 Task: Look for space in Pāthardih, India from 6th September, 2023 to 10th September, 2023 for 1 adult in price range Rs.9000 to Rs.17000. Place can be private room with 1  bedroom having 1 bed and 1 bathroom. Property type can be house, flat, guest house, hotel. Booking option can be shelf check-in. Required host language is English.
Action: Mouse moved to (394, 62)
Screenshot: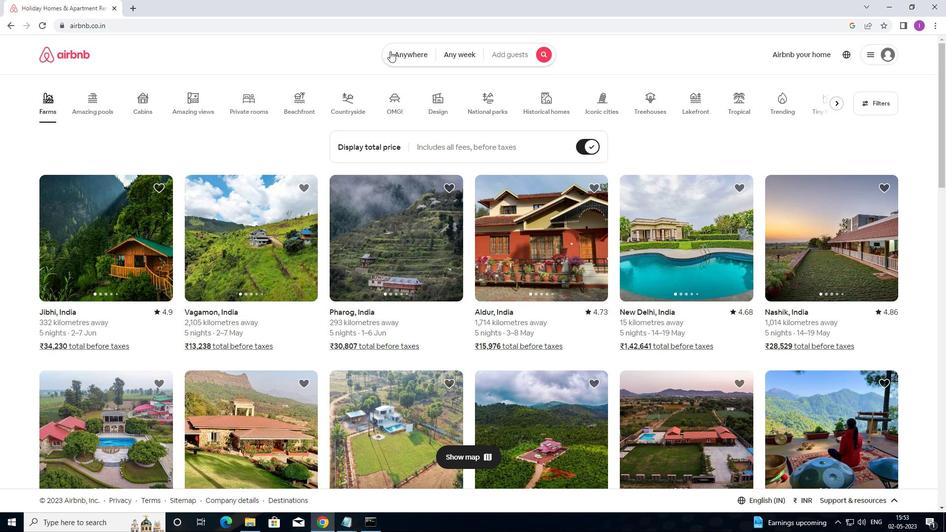 
Action: Mouse pressed left at (394, 62)
Screenshot: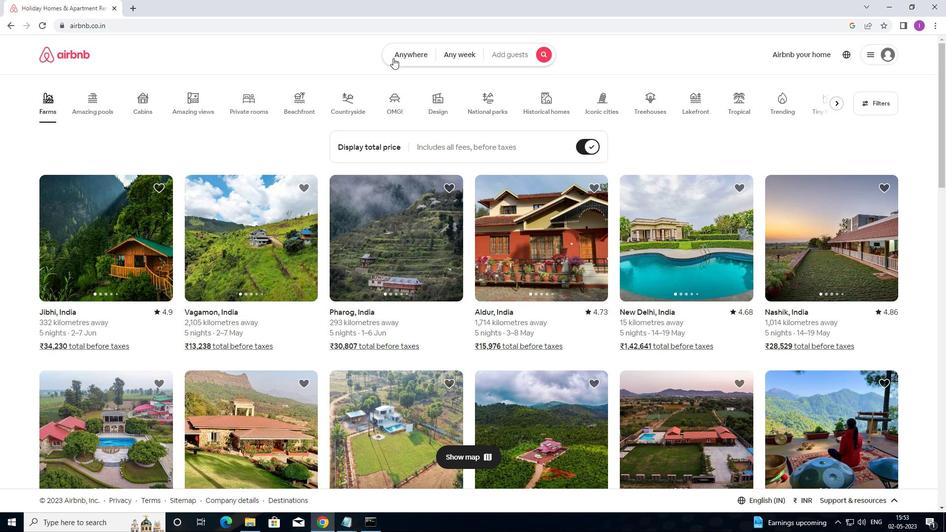 
Action: Mouse moved to (313, 89)
Screenshot: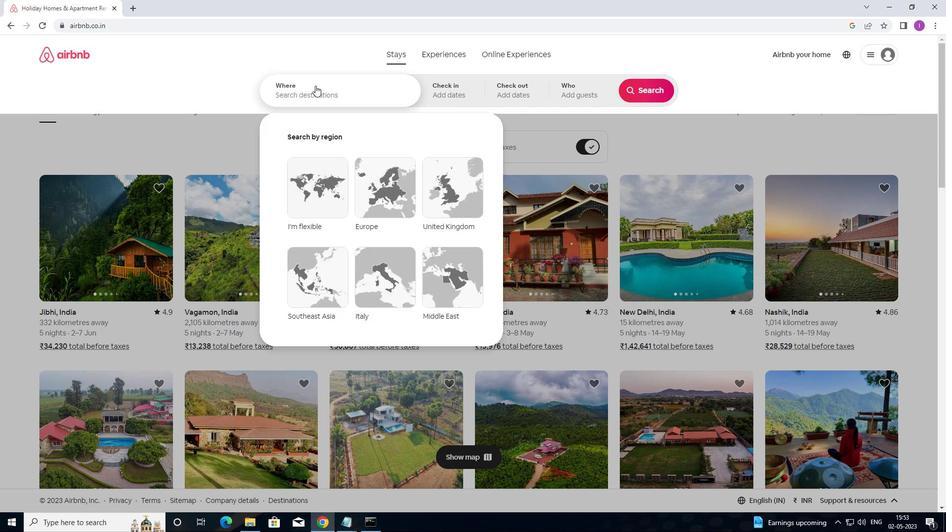 
Action: Mouse pressed left at (313, 89)
Screenshot: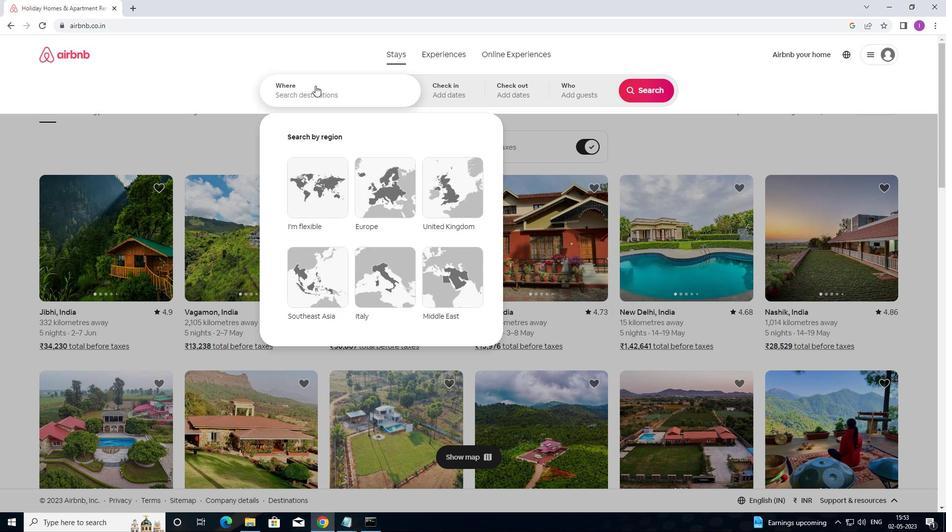 
Action: Mouse moved to (398, 52)
Screenshot: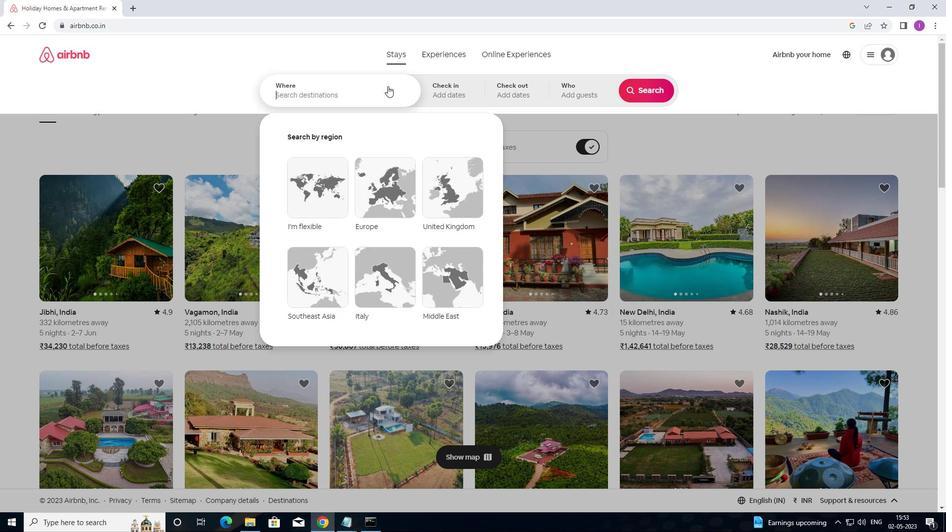 
Action: Key pressed <Key.shift>PATHARDIH,<Key.shift>INDIA
Screenshot: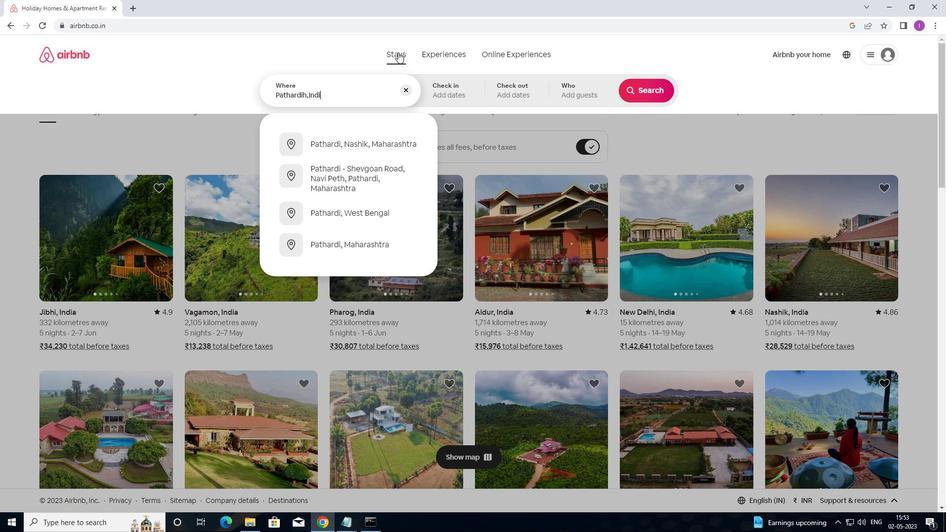 
Action: Mouse moved to (473, 97)
Screenshot: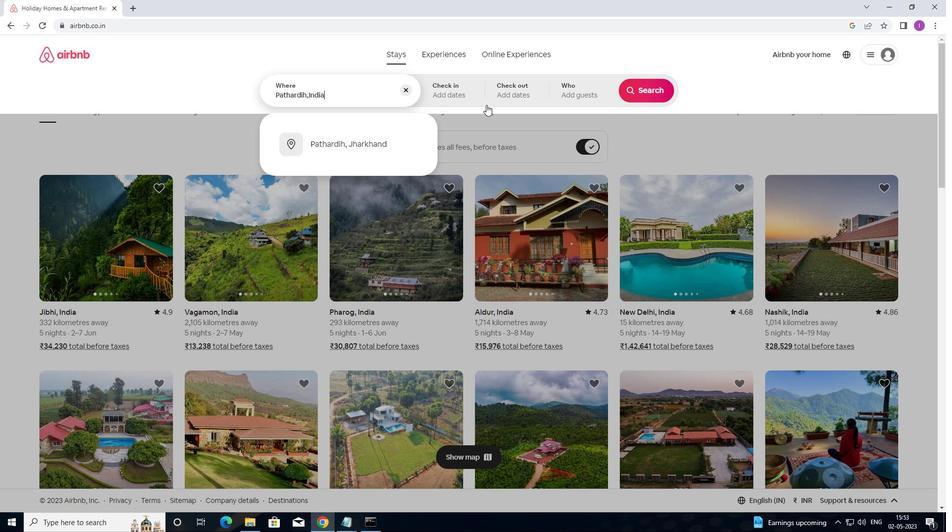 
Action: Mouse pressed left at (473, 97)
Screenshot: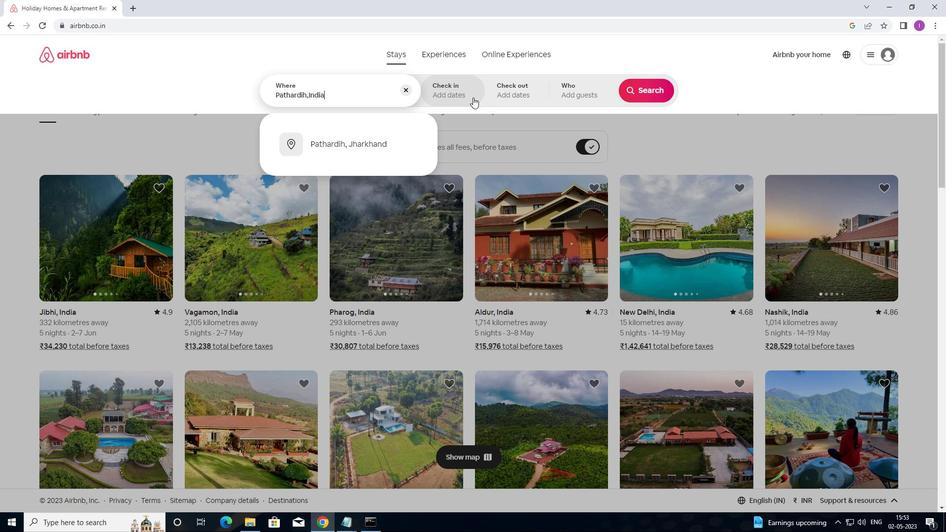 
Action: Mouse moved to (646, 174)
Screenshot: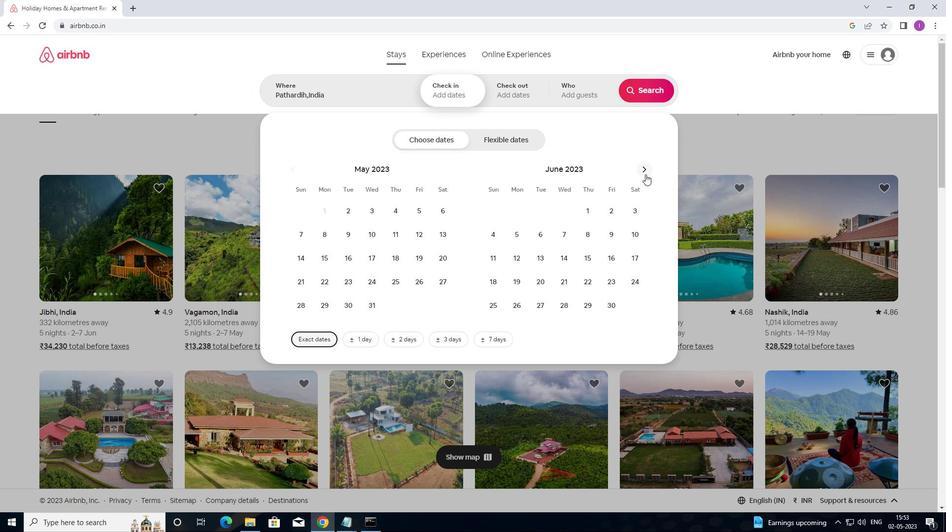 
Action: Mouse pressed left at (646, 174)
Screenshot: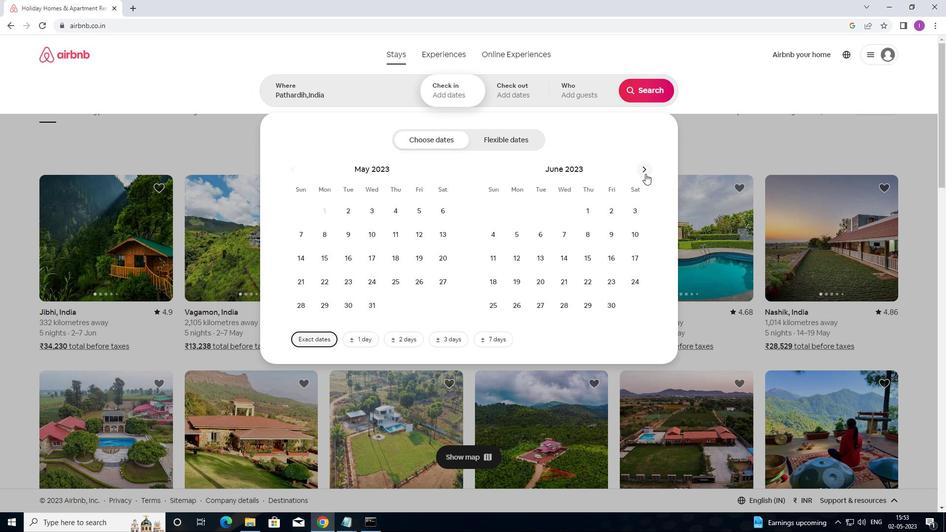 
Action: Mouse pressed left at (646, 174)
Screenshot: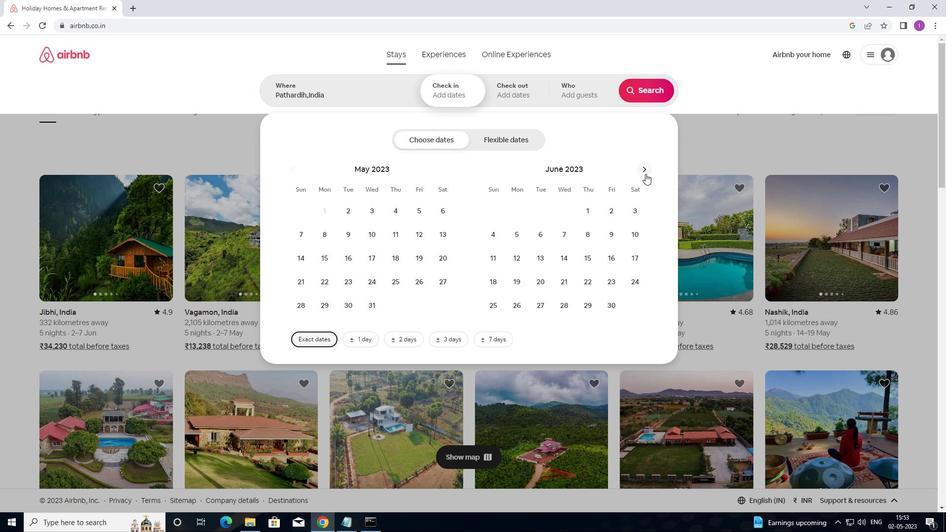 
Action: Mouse moved to (646, 173)
Screenshot: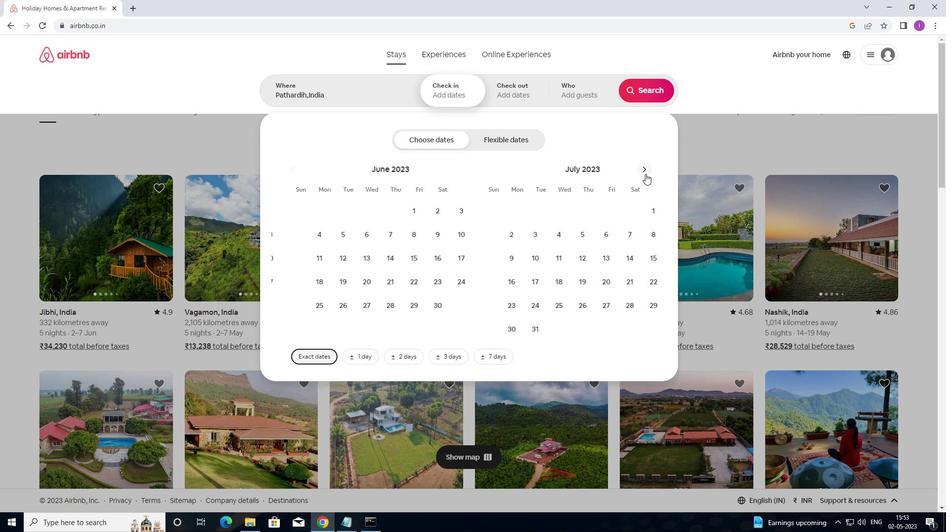 
Action: Mouse pressed left at (646, 173)
Screenshot: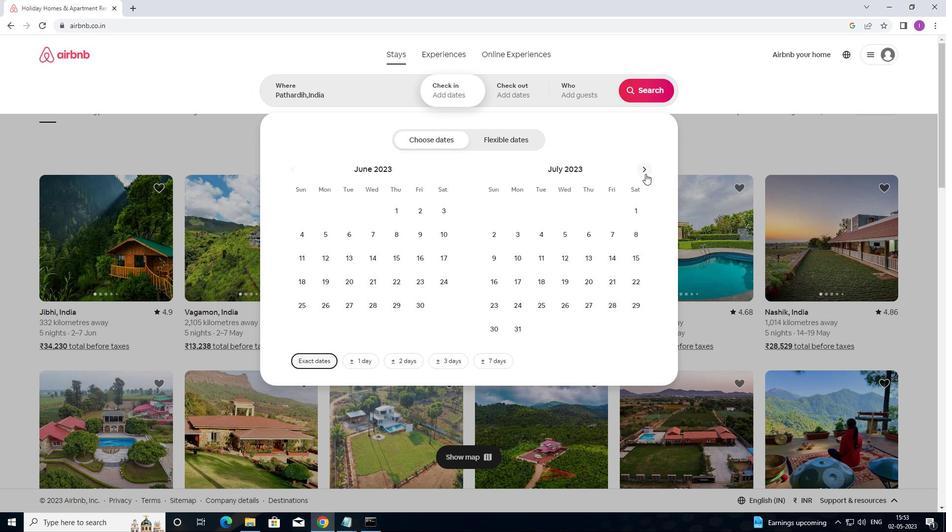 
Action: Mouse moved to (564, 235)
Screenshot: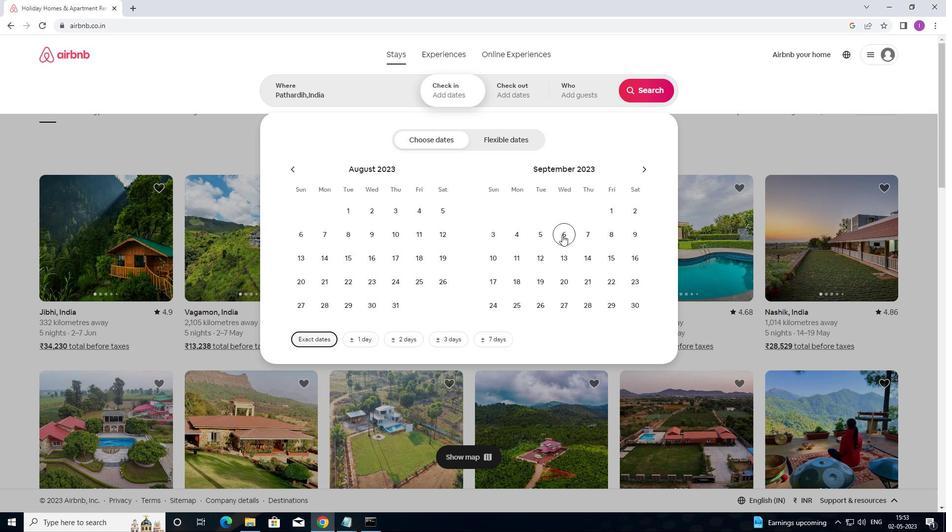 
Action: Mouse pressed left at (564, 235)
Screenshot: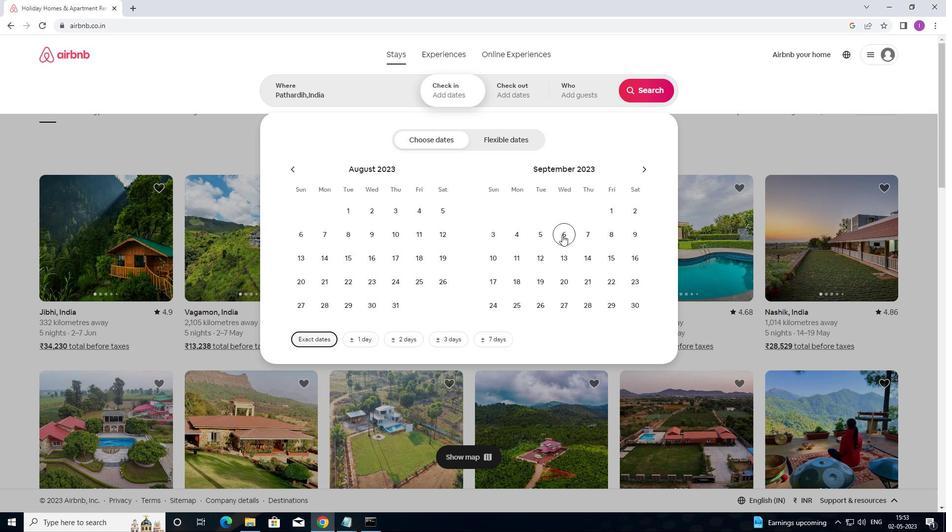 
Action: Mouse moved to (495, 254)
Screenshot: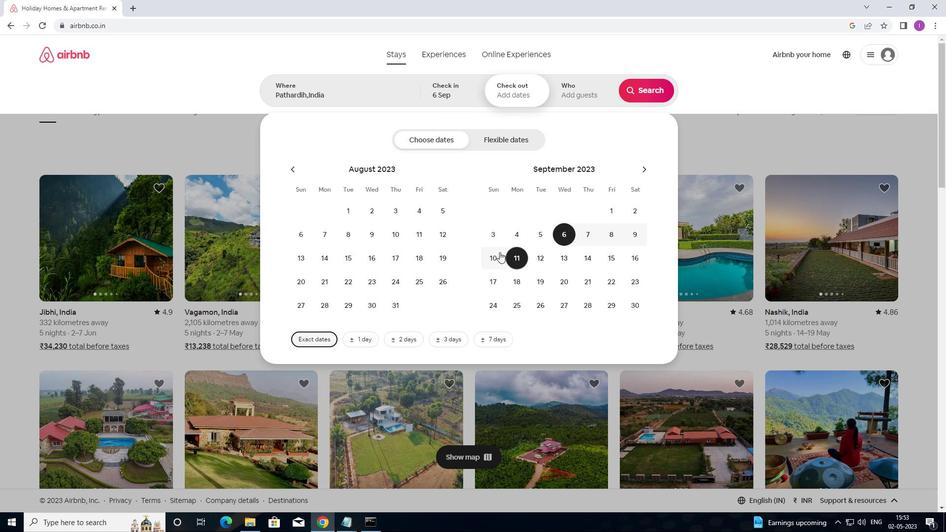 
Action: Mouse pressed left at (495, 254)
Screenshot: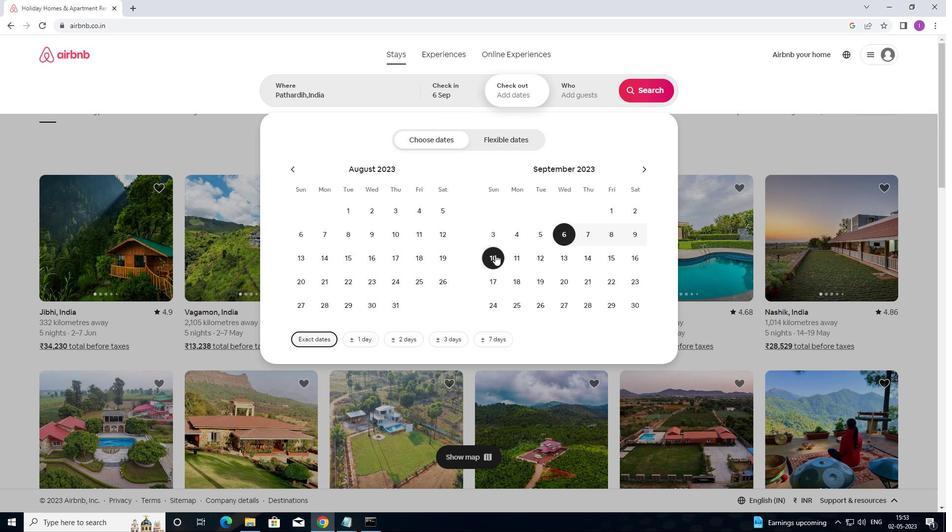 
Action: Mouse moved to (645, 160)
Screenshot: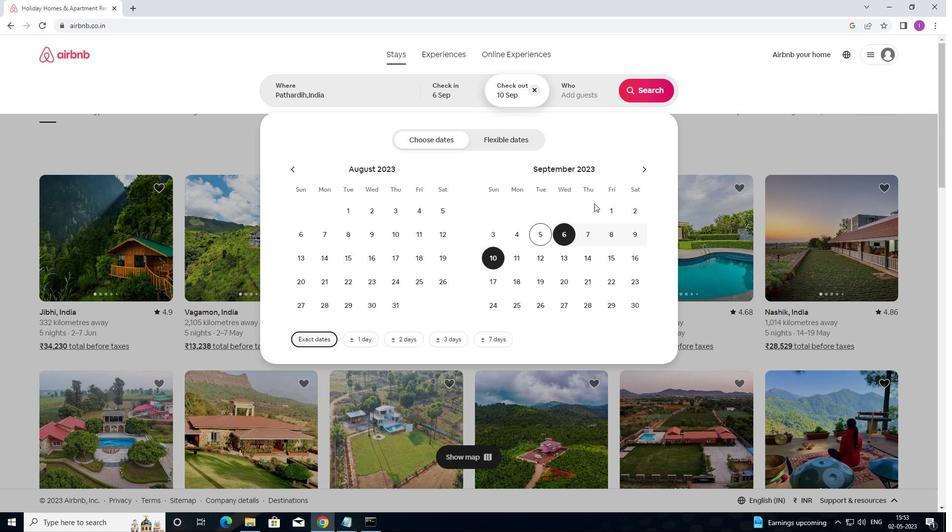 
Action: Mouse scrolled (645, 159) with delta (0, 0)
Screenshot: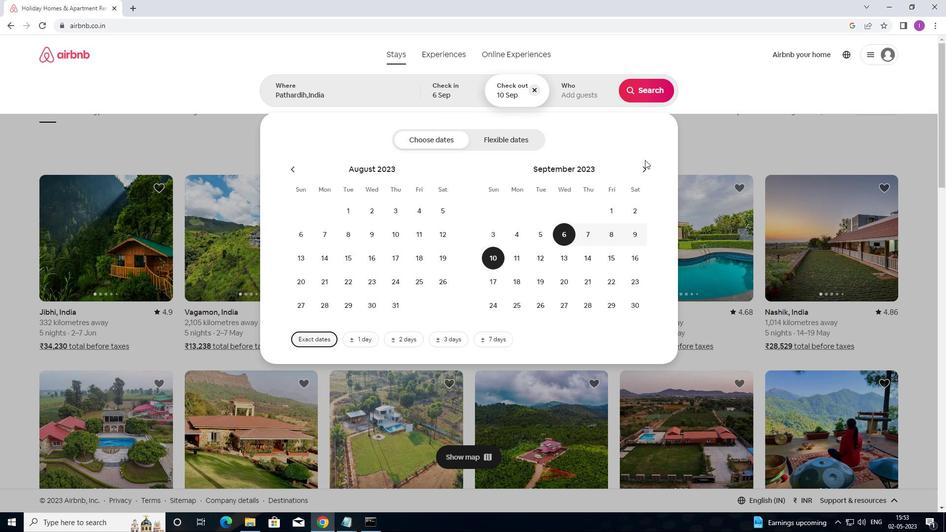 
Action: Mouse scrolled (645, 159) with delta (0, 0)
Screenshot: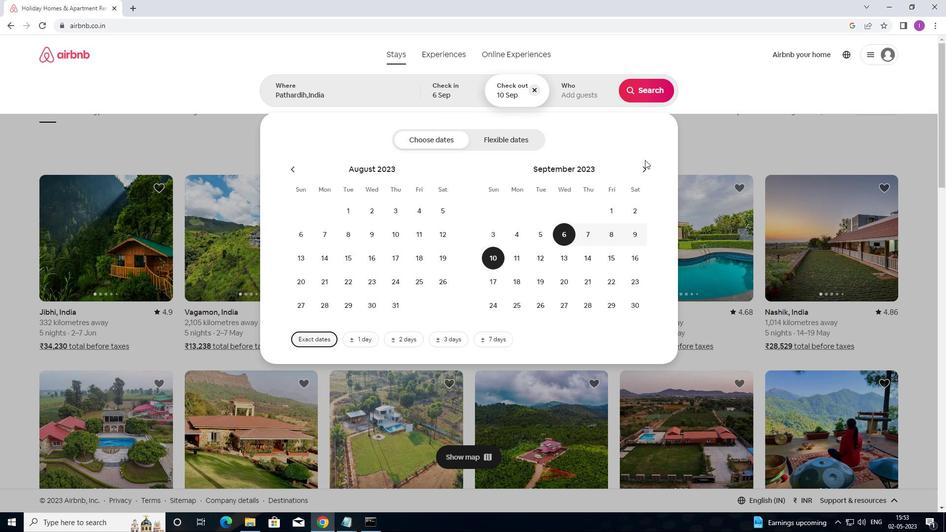 
Action: Mouse moved to (521, 58)
Screenshot: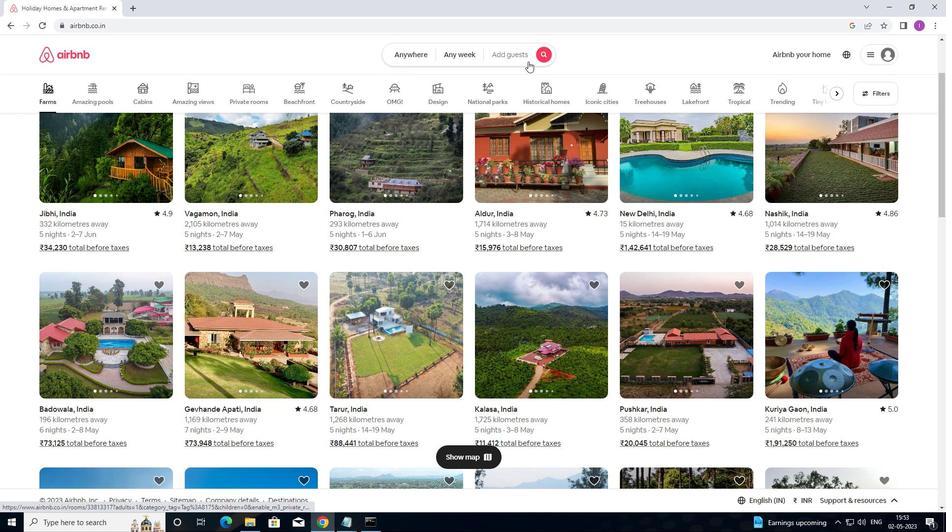 
Action: Mouse pressed left at (521, 58)
Screenshot: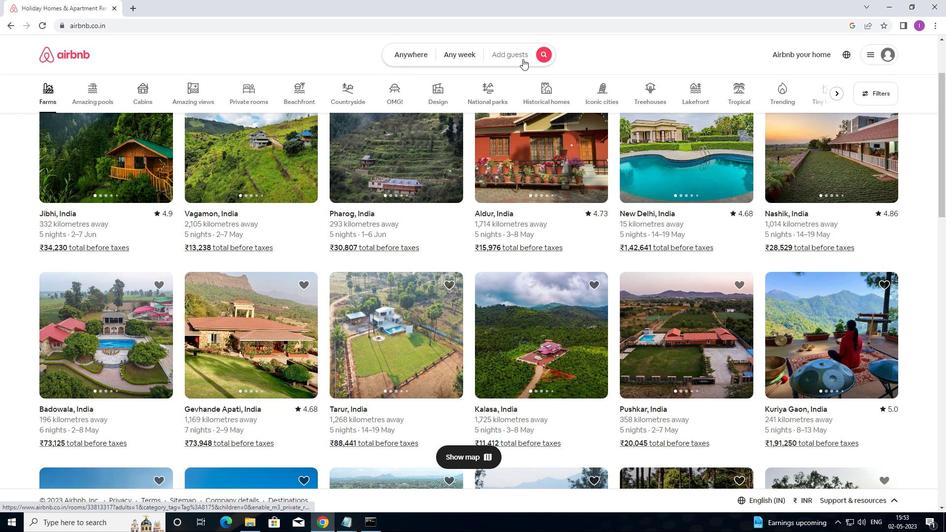 
Action: Mouse moved to (652, 142)
Screenshot: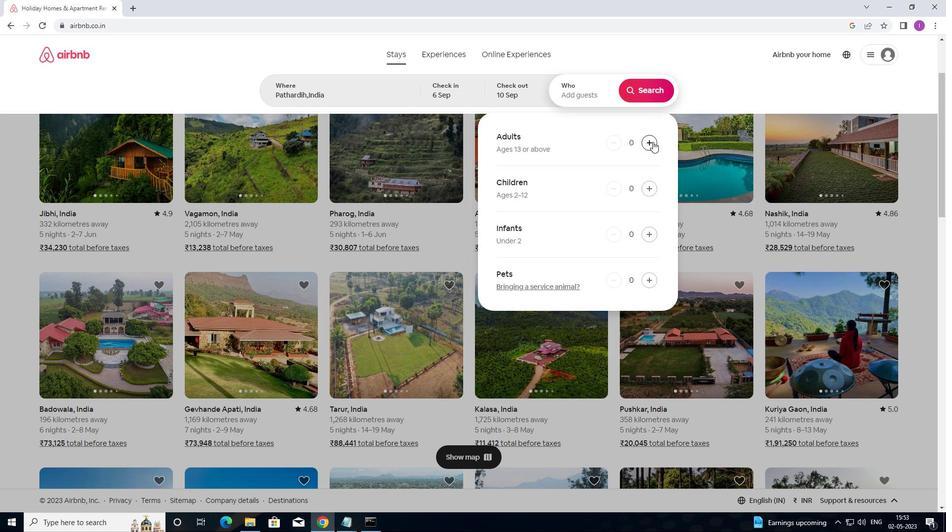 
Action: Mouse pressed left at (652, 142)
Screenshot: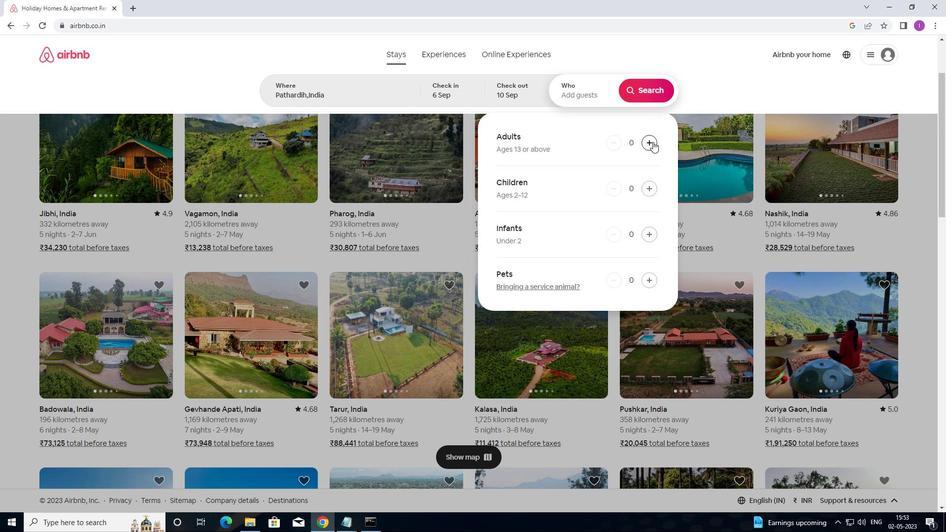 
Action: Mouse moved to (634, 86)
Screenshot: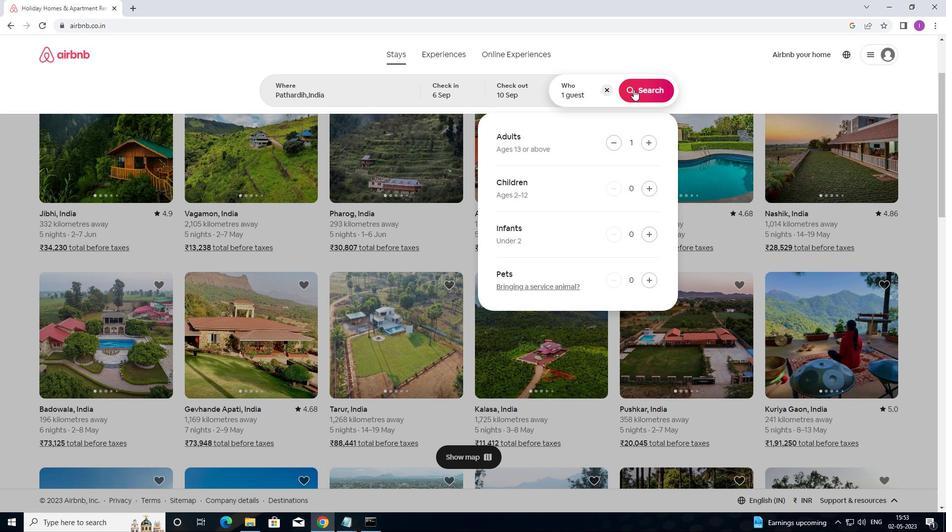 
Action: Mouse pressed left at (634, 86)
Screenshot: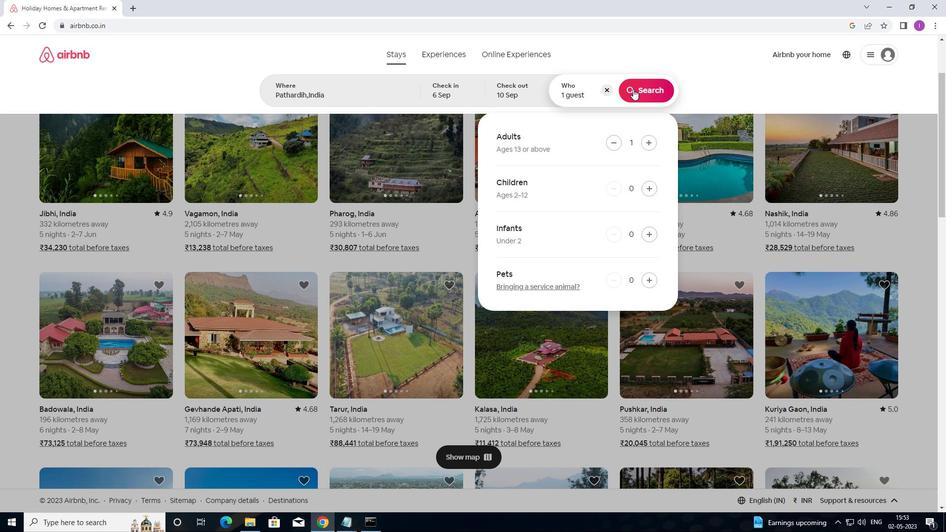 
Action: Mouse moved to (893, 86)
Screenshot: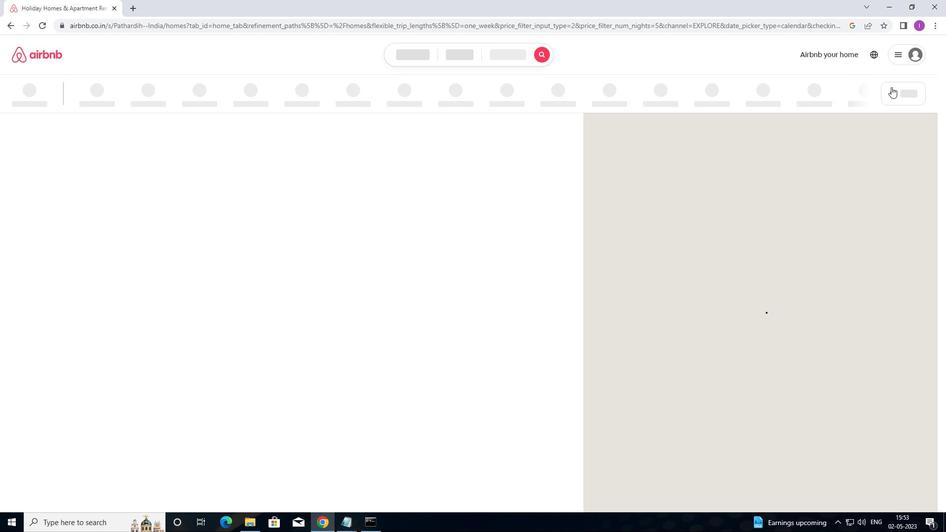 
Action: Mouse pressed left at (893, 86)
Screenshot: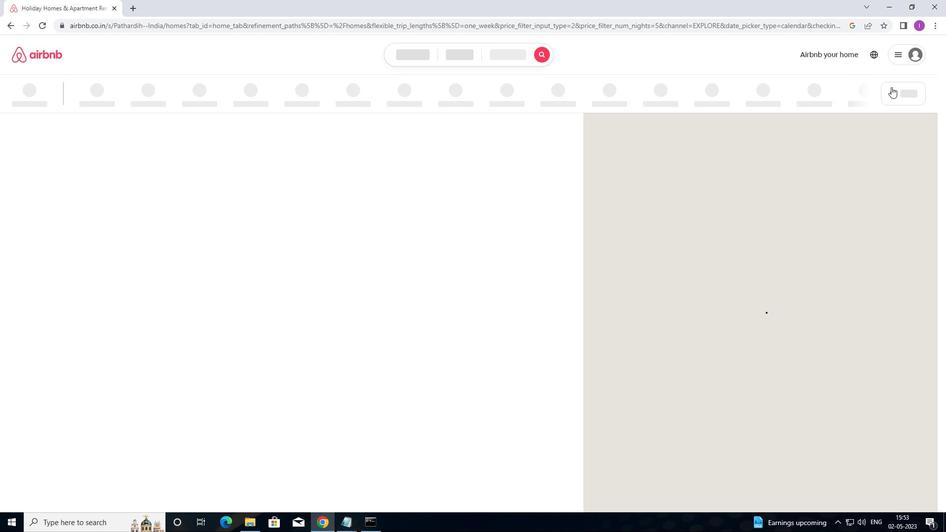 
Action: Mouse moved to (366, 153)
Screenshot: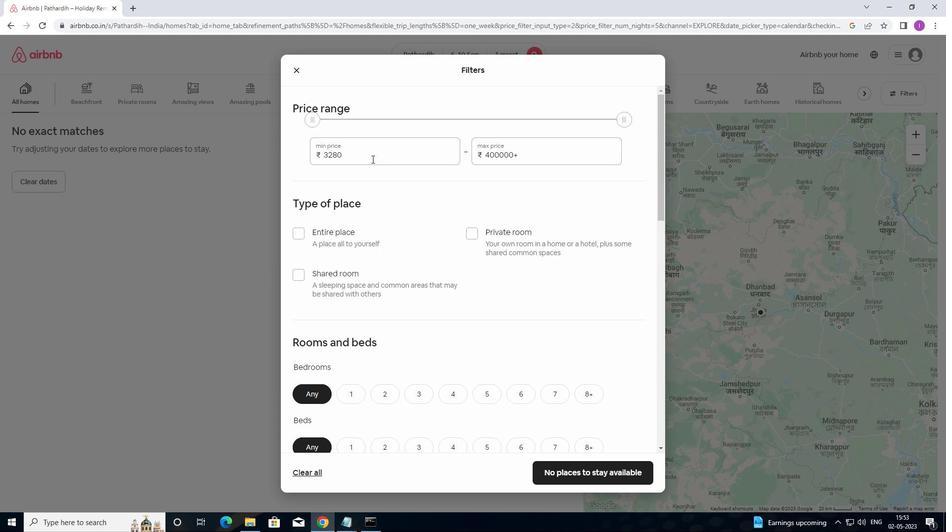 
Action: Mouse pressed left at (366, 153)
Screenshot: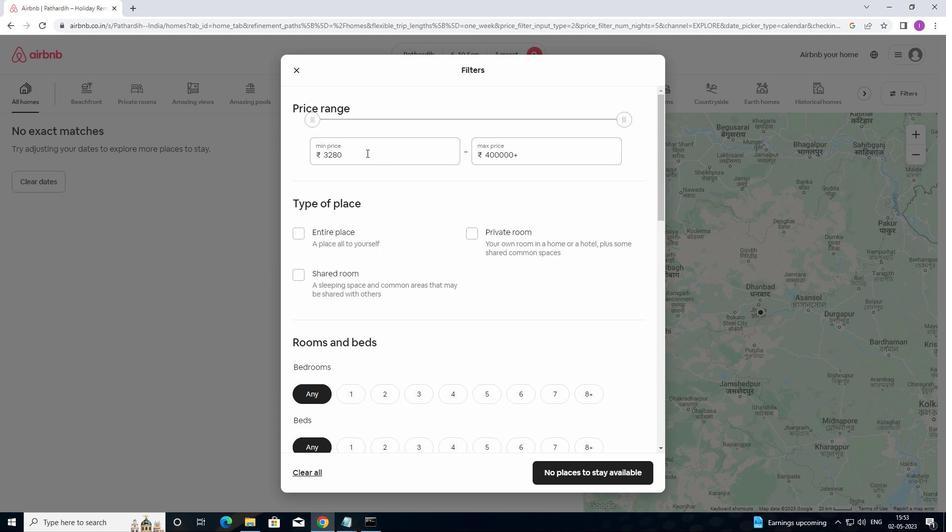 
Action: Mouse moved to (419, 151)
Screenshot: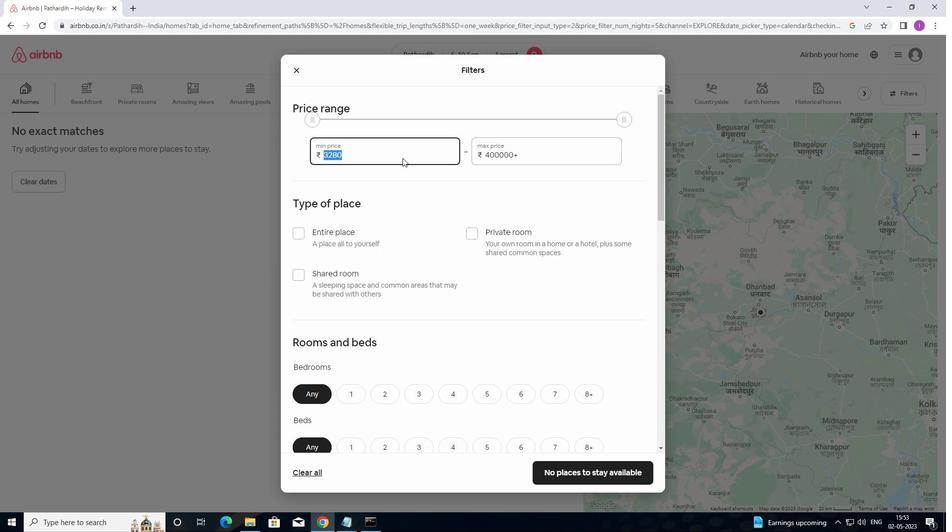 
Action: Key pressed 90
Screenshot: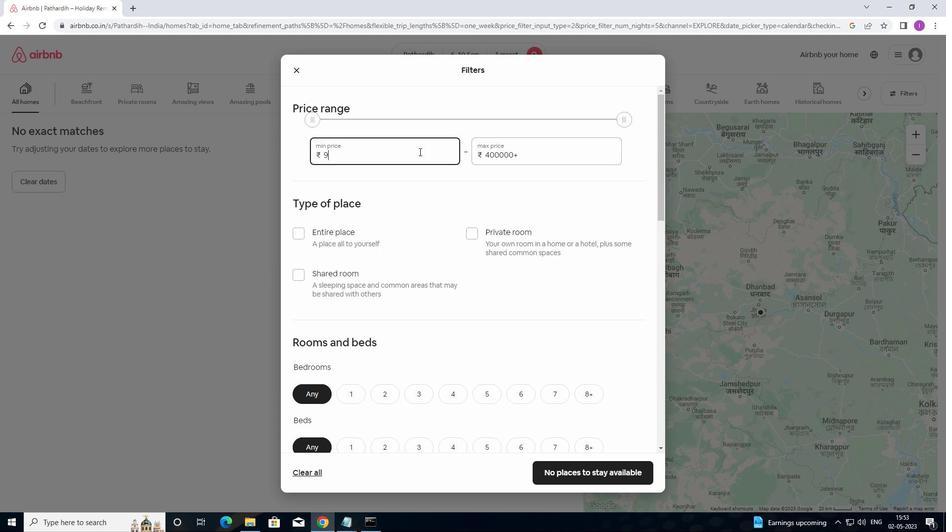 
Action: Mouse moved to (420, 151)
Screenshot: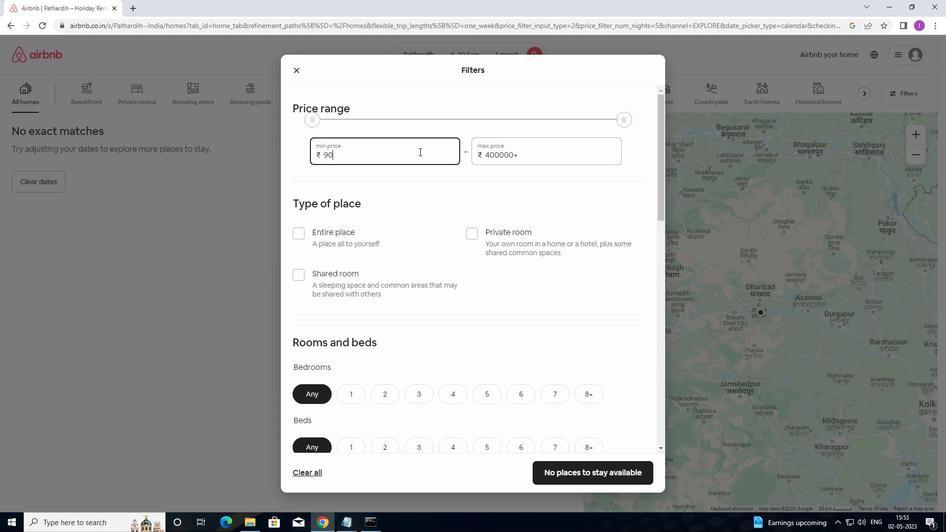
Action: Key pressed 0
Screenshot: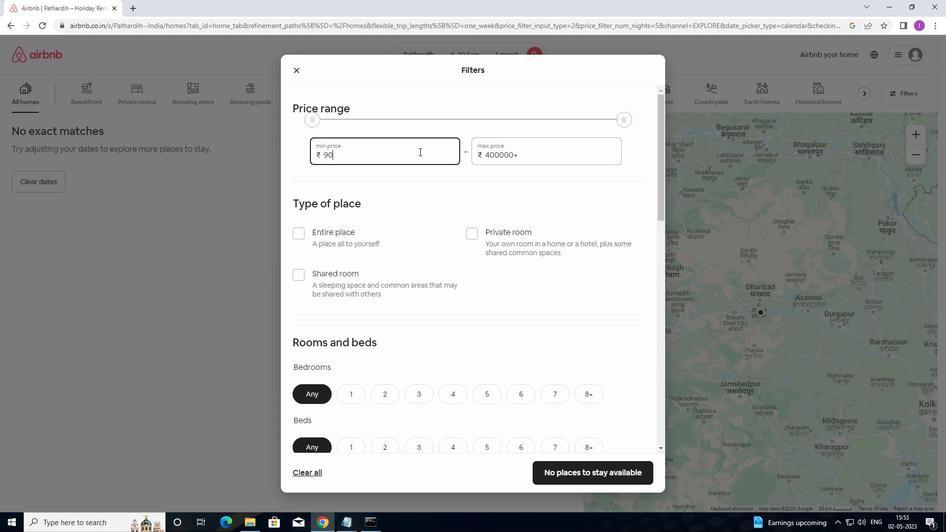 
Action: Mouse moved to (420, 150)
Screenshot: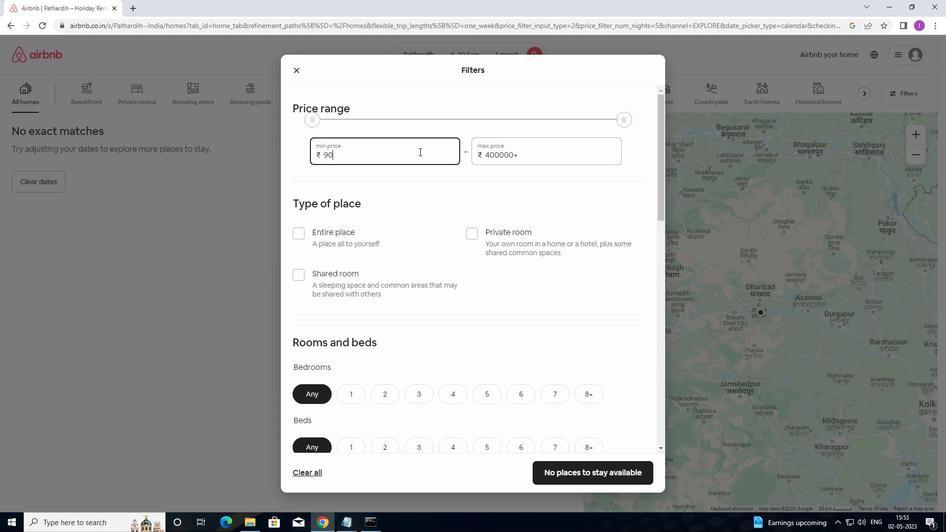 
Action: Key pressed 0
Screenshot: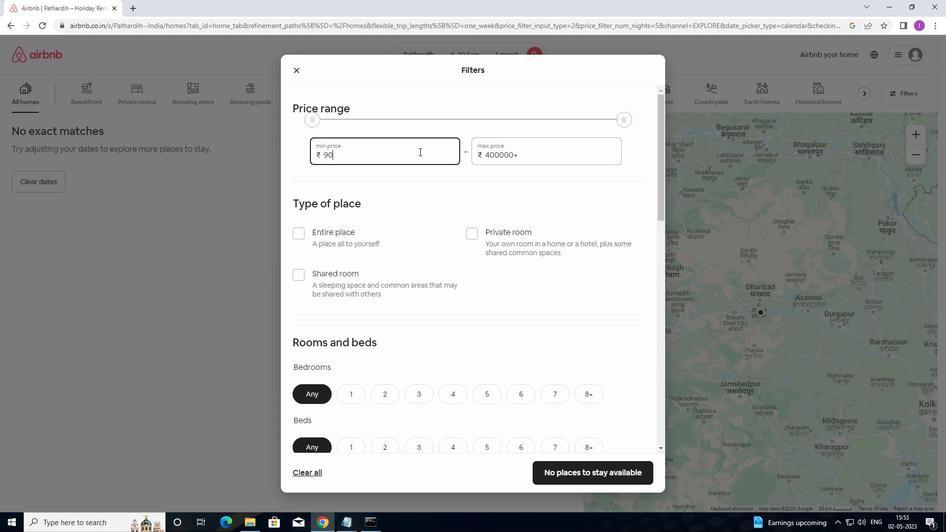 
Action: Mouse moved to (517, 156)
Screenshot: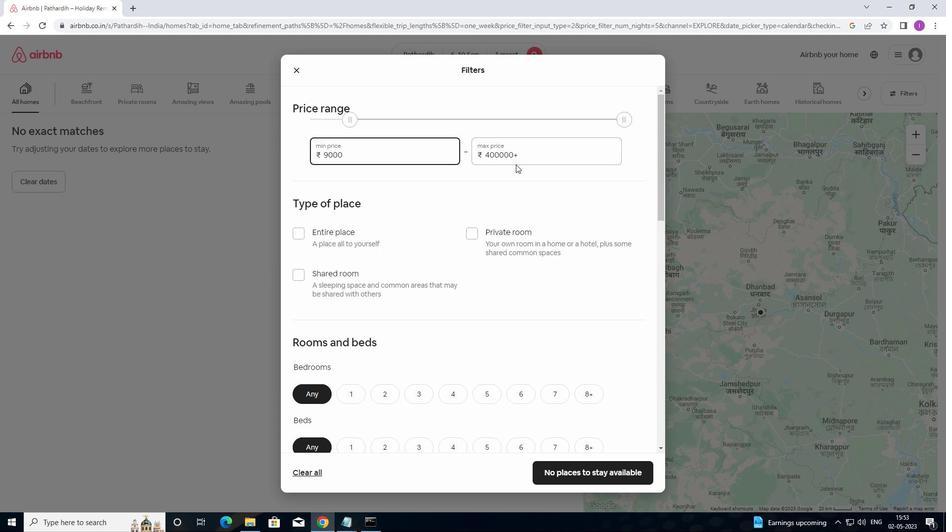 
Action: Mouse pressed left at (517, 156)
Screenshot: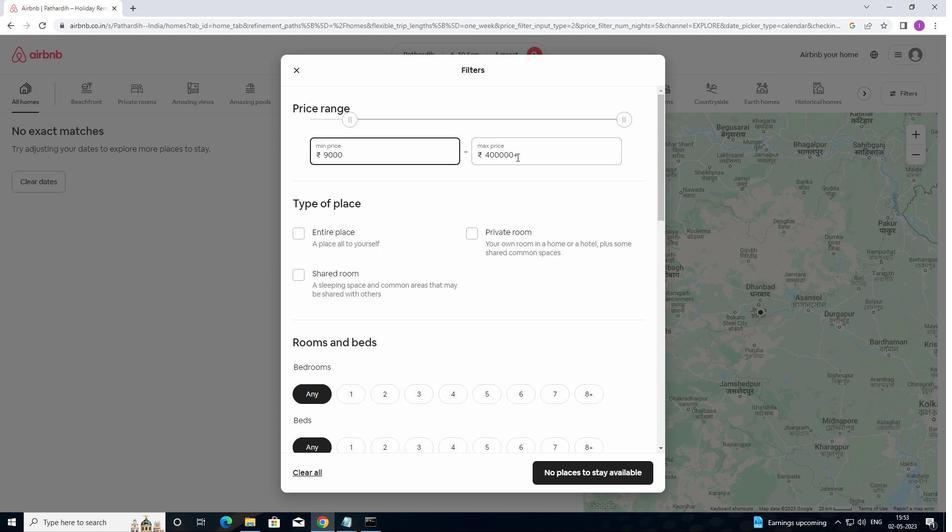 
Action: Mouse moved to (488, 159)
Screenshot: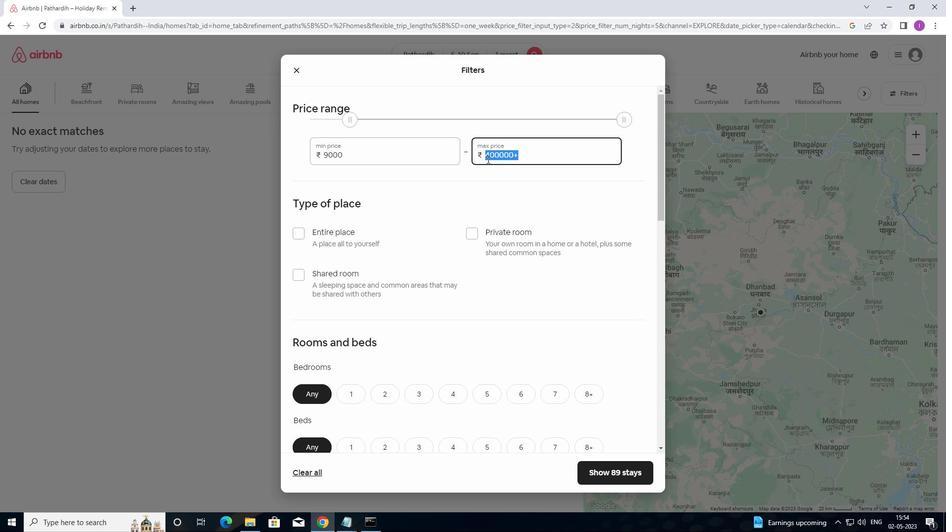 
Action: Key pressed 1
Screenshot: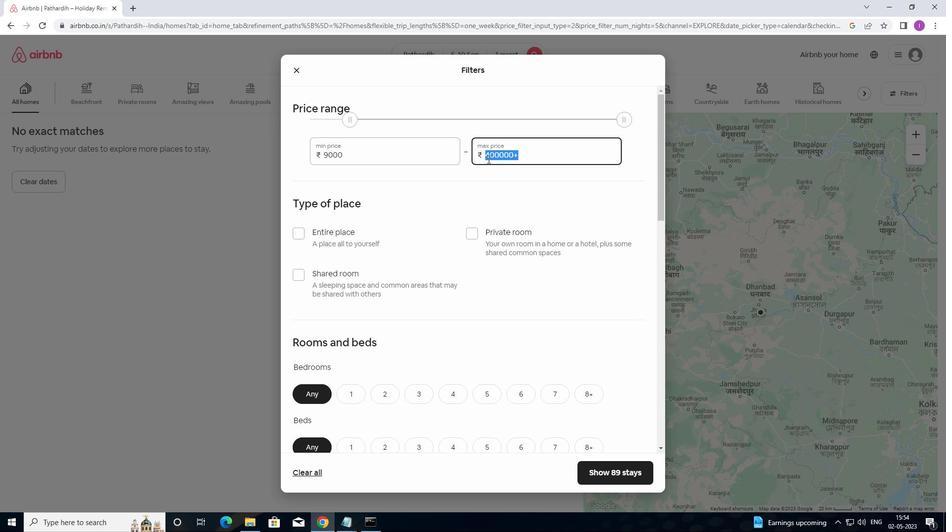 
Action: Mouse moved to (488, 158)
Screenshot: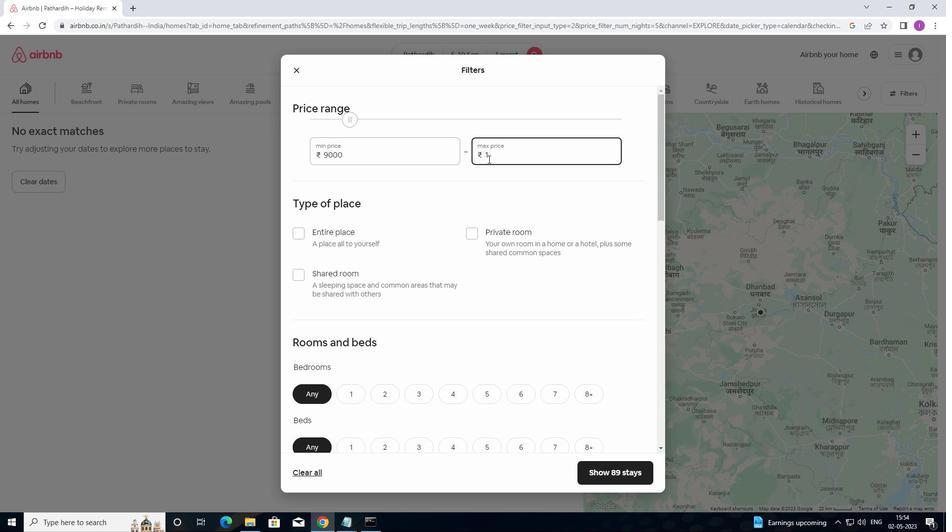 
Action: Key pressed 7000
Screenshot: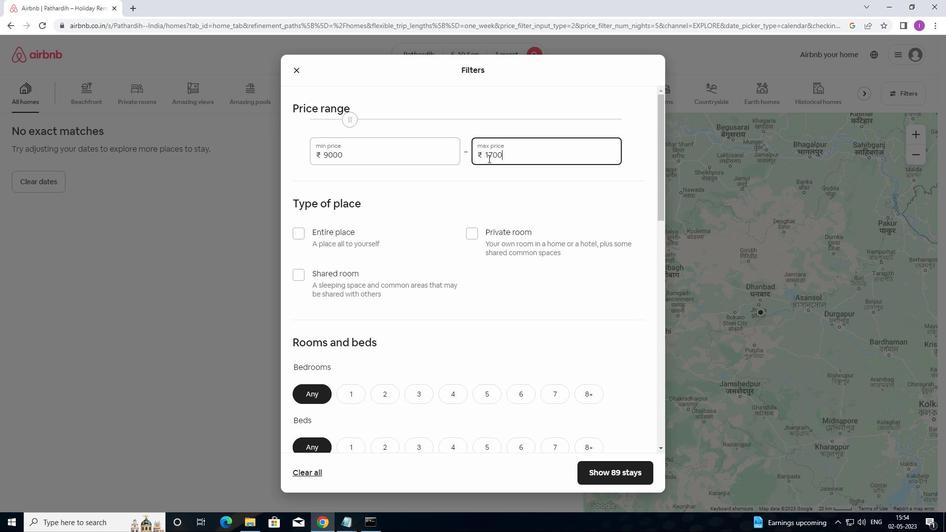 
Action: Mouse moved to (503, 161)
Screenshot: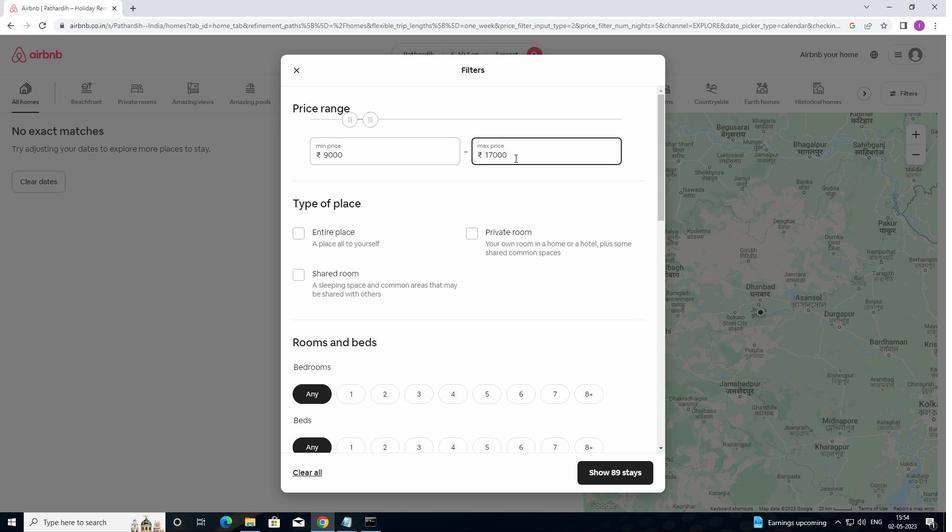 
Action: Mouse scrolled (503, 161) with delta (0, 0)
Screenshot: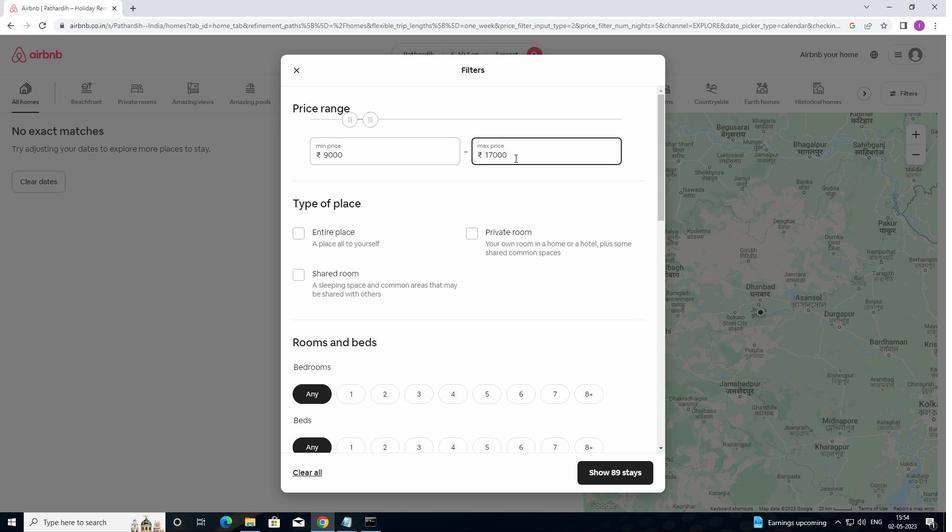 
Action: Mouse moved to (470, 172)
Screenshot: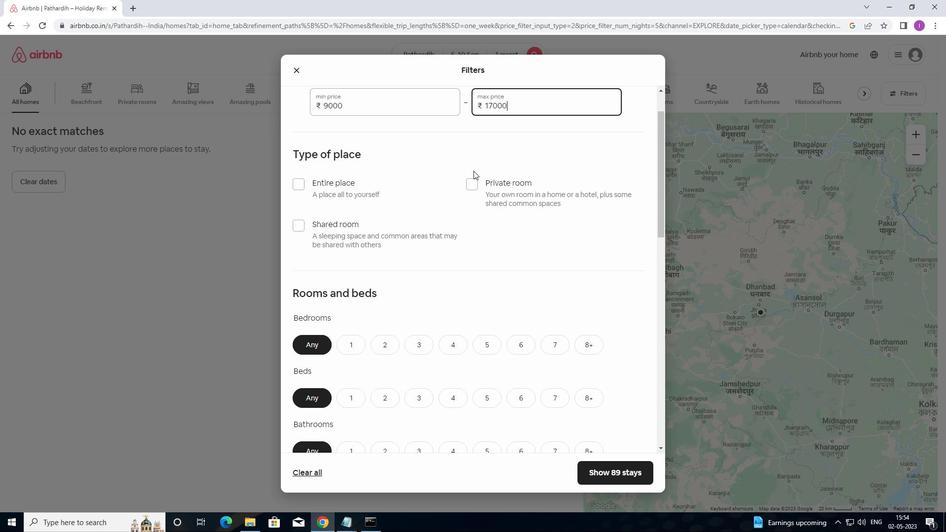 
Action: Mouse scrolled (470, 172) with delta (0, 0)
Screenshot: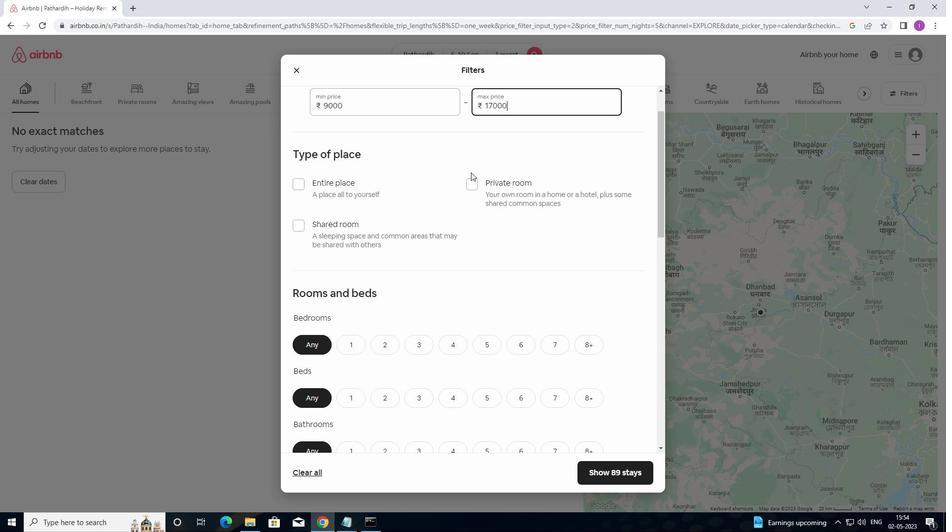 
Action: Mouse moved to (470, 172)
Screenshot: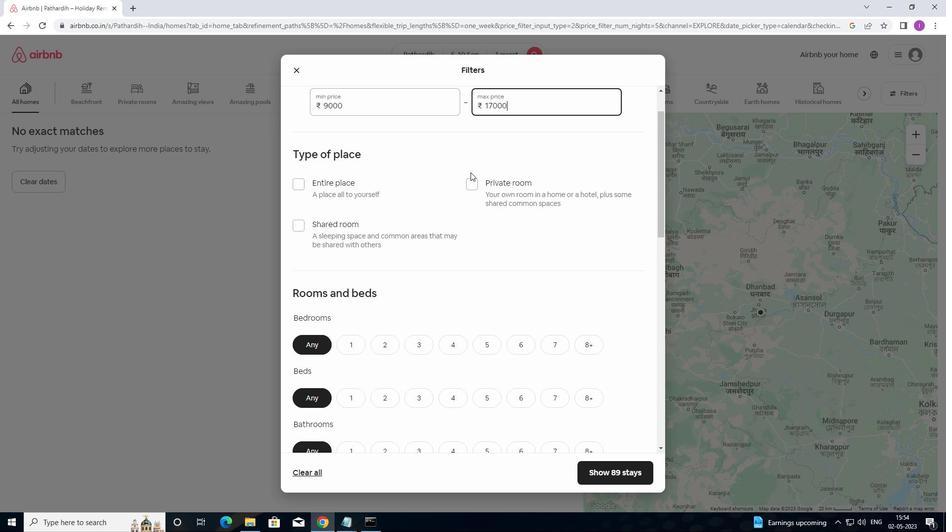 
Action: Mouse scrolled (470, 172) with delta (0, 0)
Screenshot: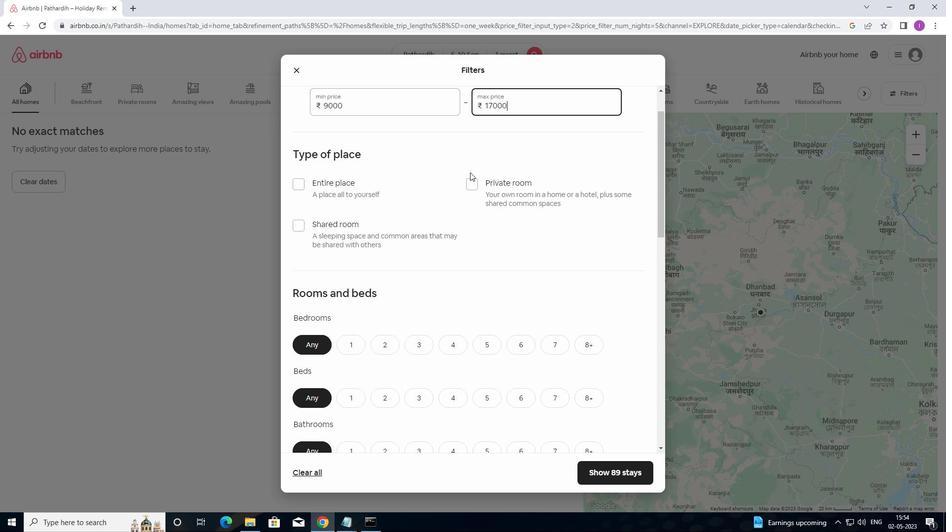 
Action: Mouse moved to (372, 188)
Screenshot: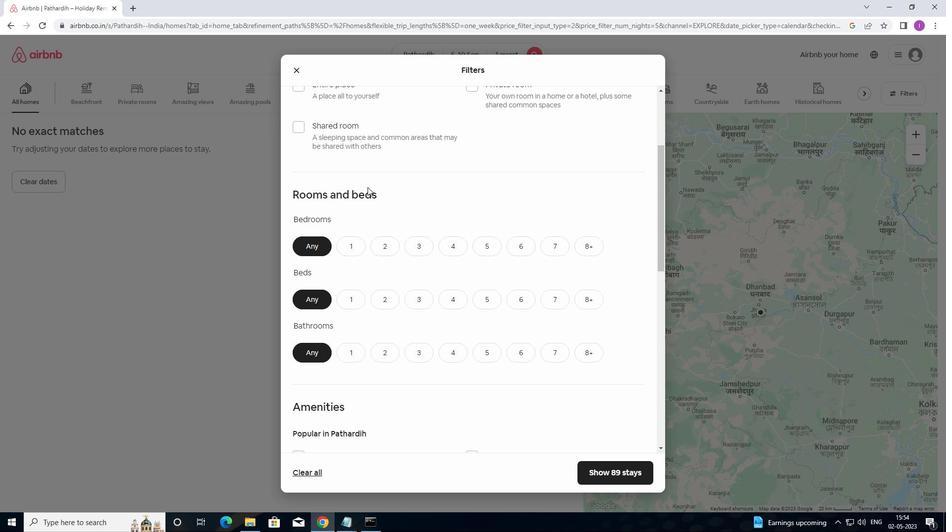 
Action: Mouse scrolled (372, 187) with delta (0, 0)
Screenshot: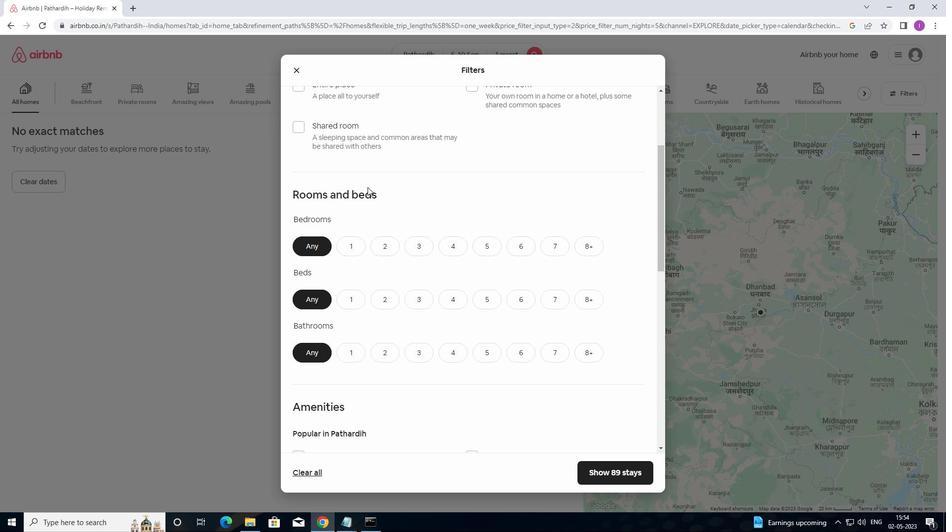 
Action: Mouse moved to (379, 188)
Screenshot: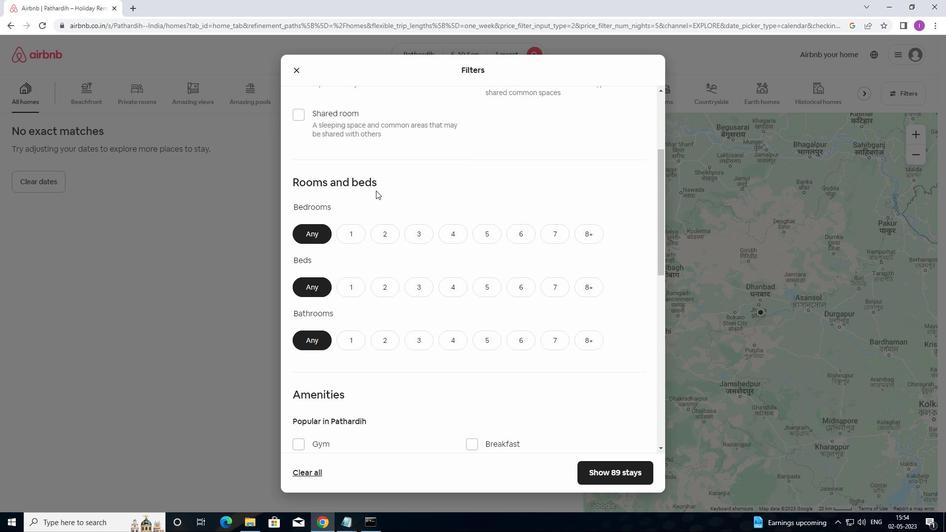 
Action: Mouse scrolled (379, 189) with delta (0, 0)
Screenshot: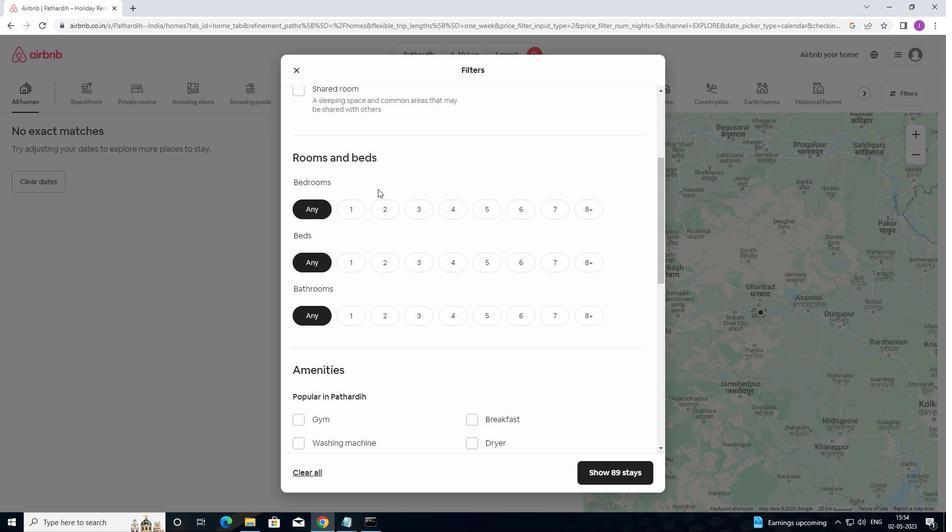 
Action: Mouse moved to (400, 180)
Screenshot: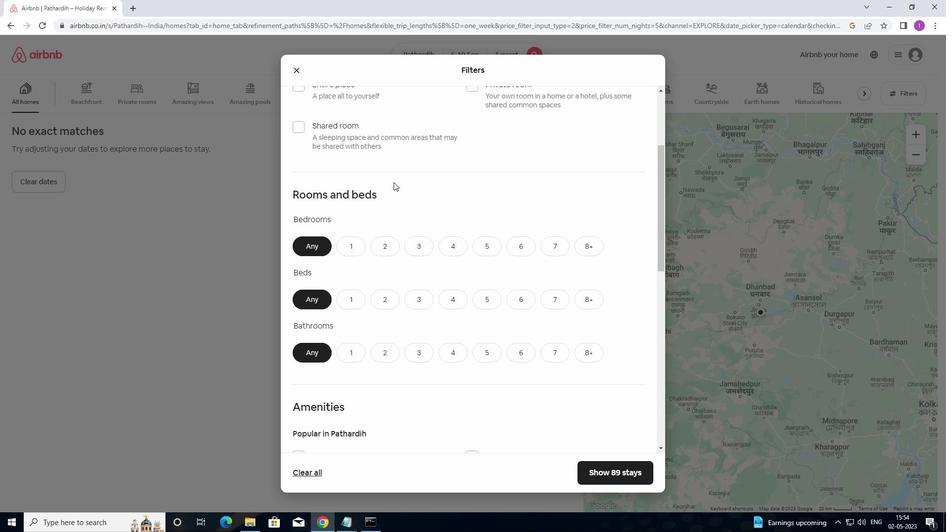 
Action: Mouse scrolled (400, 180) with delta (0, 0)
Screenshot: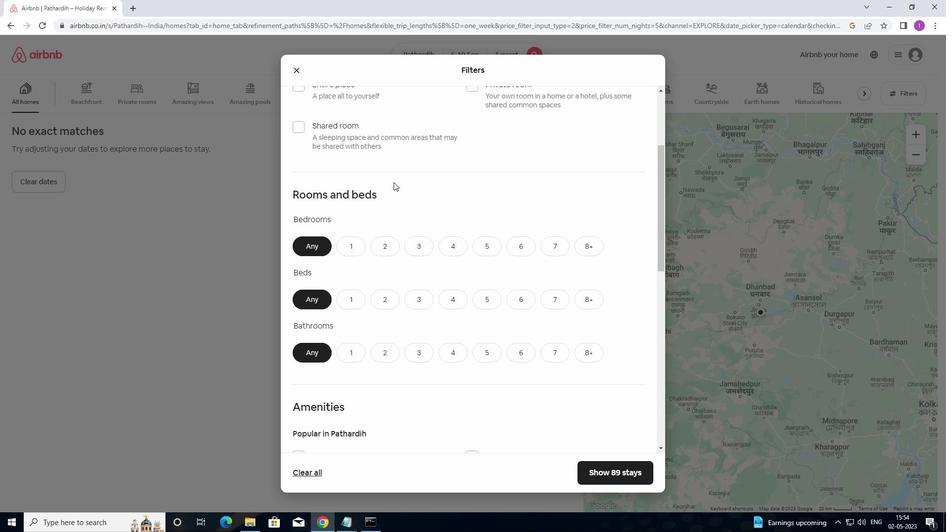 
Action: Mouse moved to (471, 136)
Screenshot: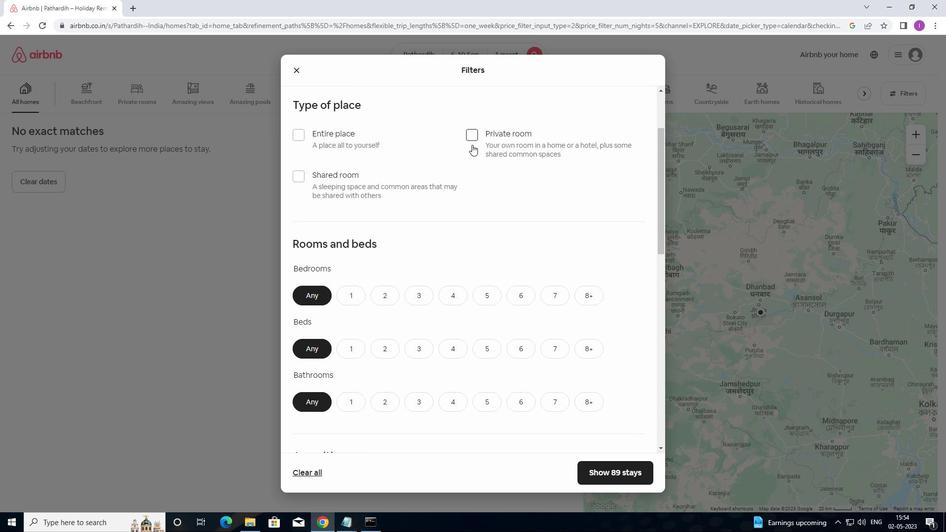 
Action: Mouse pressed left at (471, 136)
Screenshot: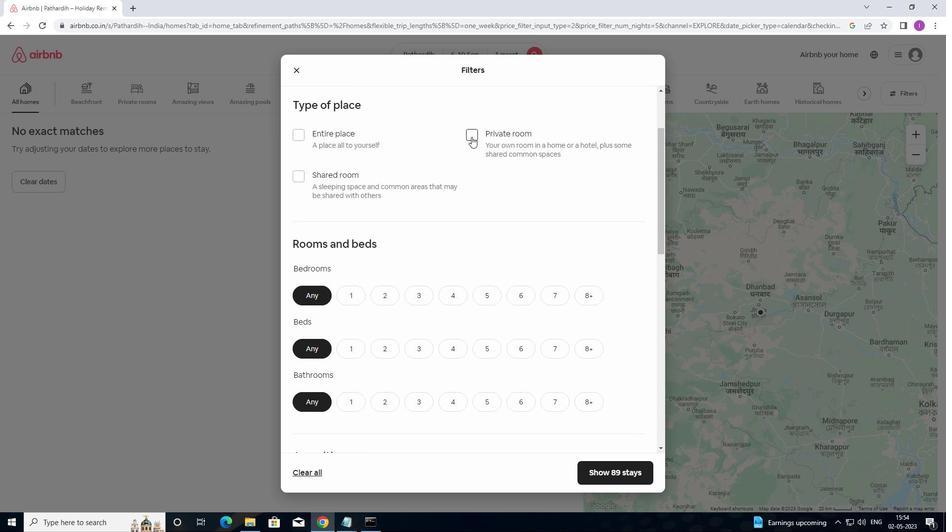 
Action: Mouse moved to (457, 166)
Screenshot: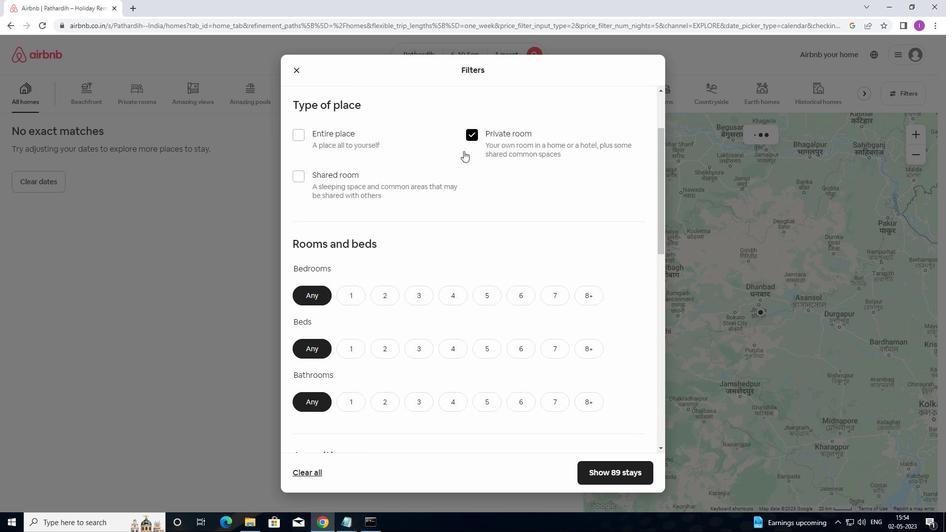 
Action: Mouse scrolled (457, 166) with delta (0, 0)
Screenshot: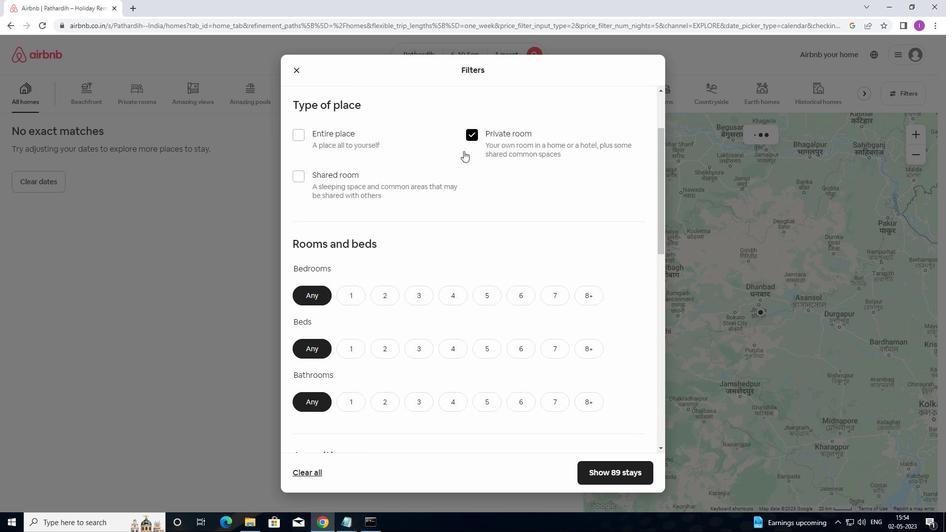 
Action: Mouse moved to (457, 171)
Screenshot: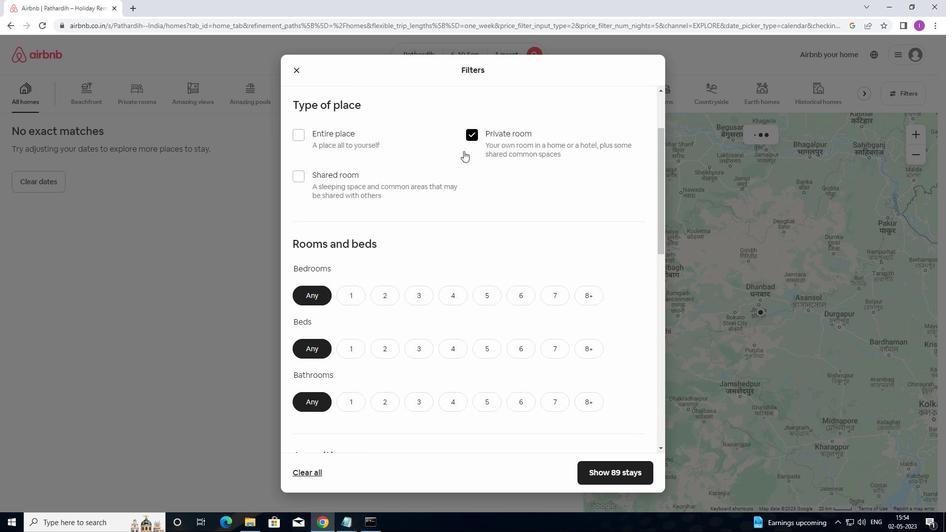 
Action: Mouse scrolled (457, 170) with delta (0, 0)
Screenshot: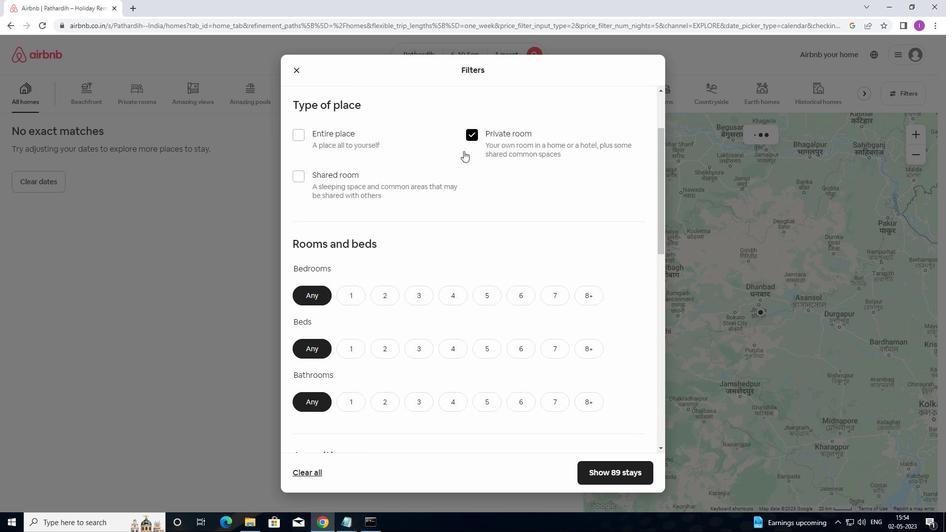 
Action: Mouse moved to (456, 178)
Screenshot: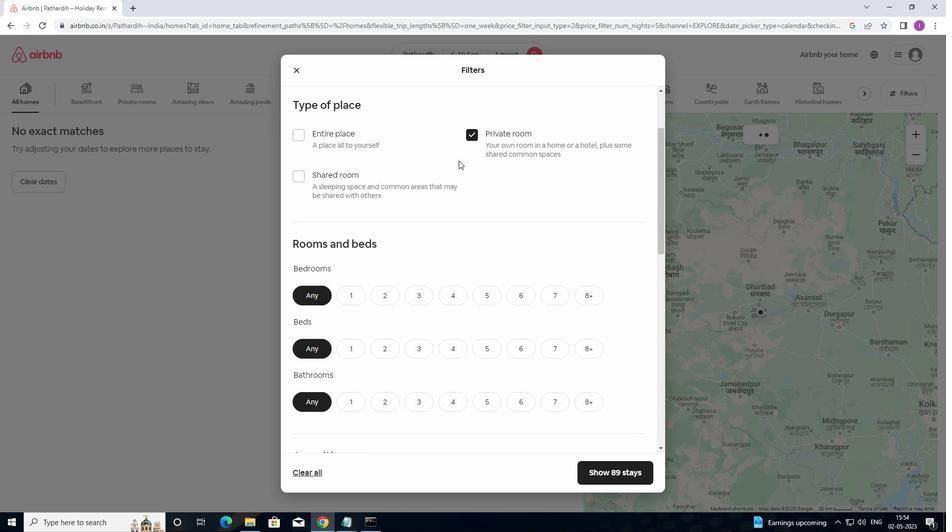 
Action: Mouse scrolled (456, 178) with delta (0, 0)
Screenshot: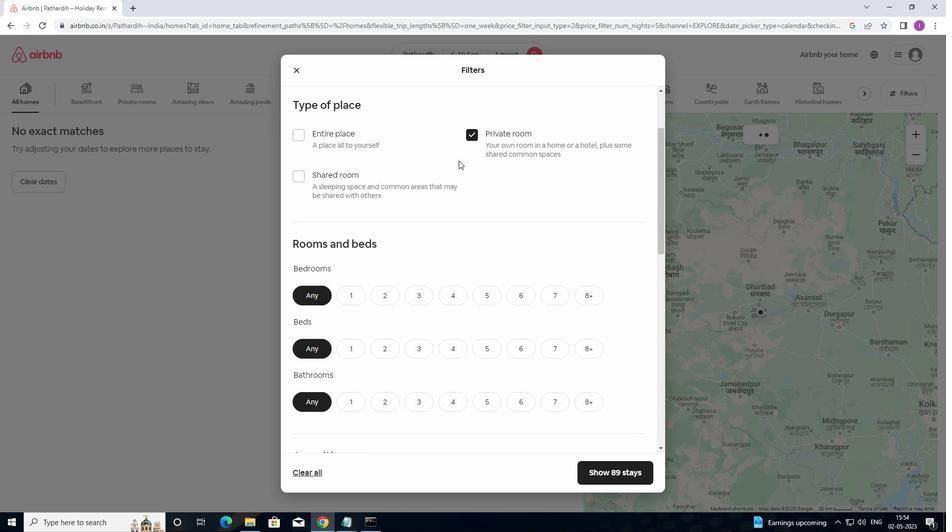 
Action: Mouse moved to (353, 148)
Screenshot: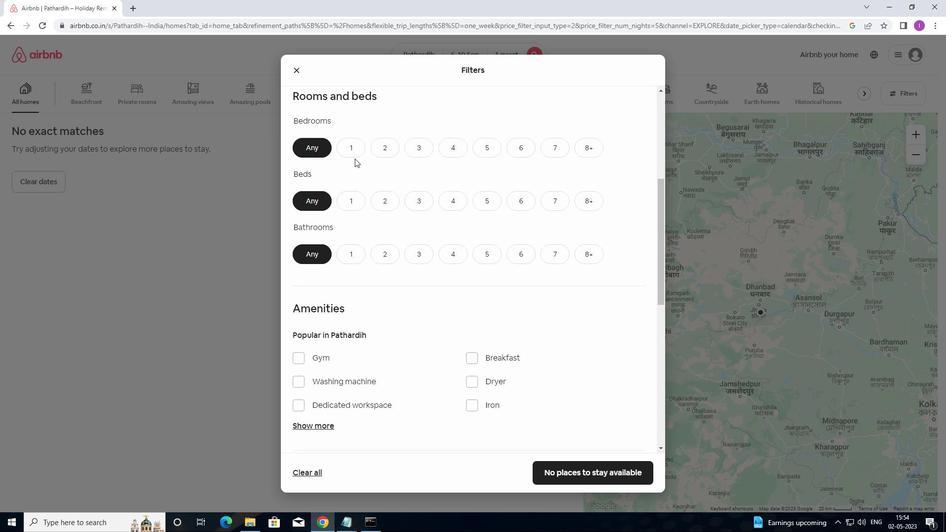 
Action: Mouse pressed left at (353, 148)
Screenshot: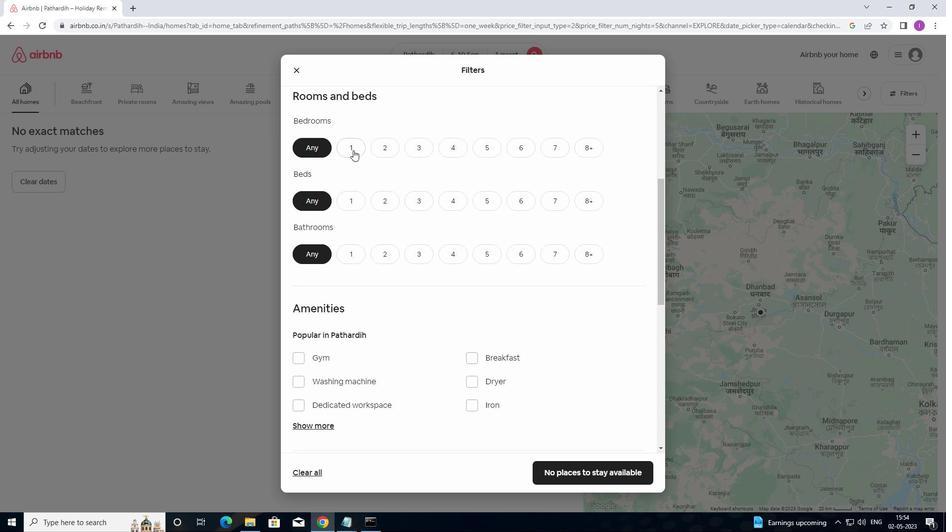 
Action: Mouse moved to (351, 202)
Screenshot: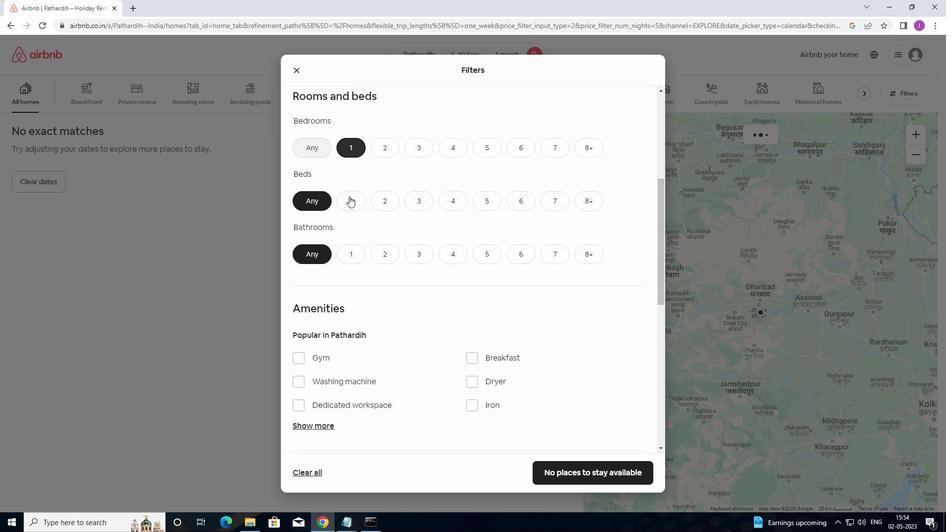 
Action: Mouse pressed left at (351, 202)
Screenshot: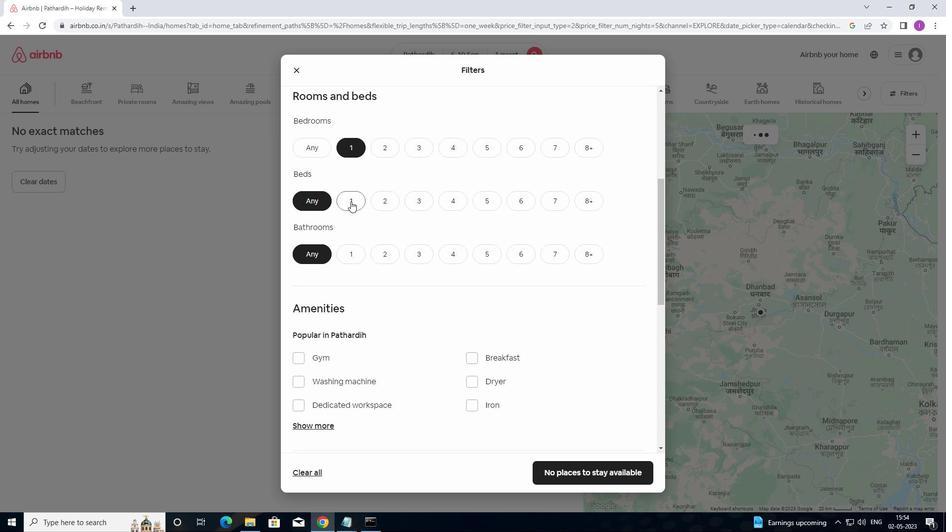 
Action: Mouse moved to (357, 250)
Screenshot: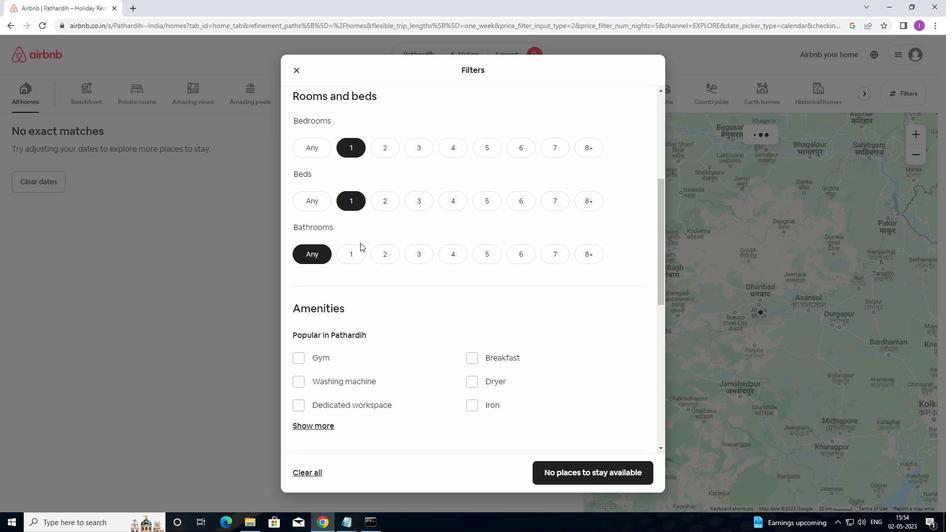 
Action: Mouse pressed left at (357, 250)
Screenshot: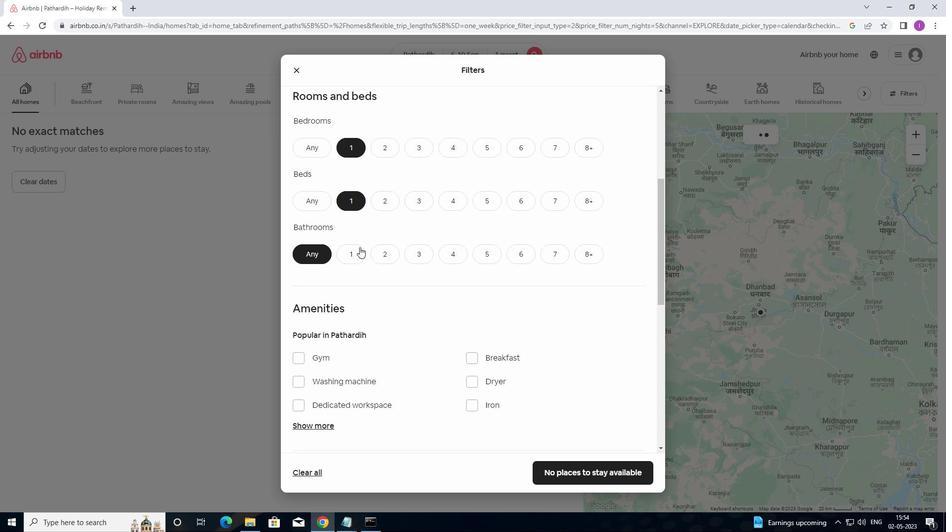 
Action: Mouse moved to (381, 253)
Screenshot: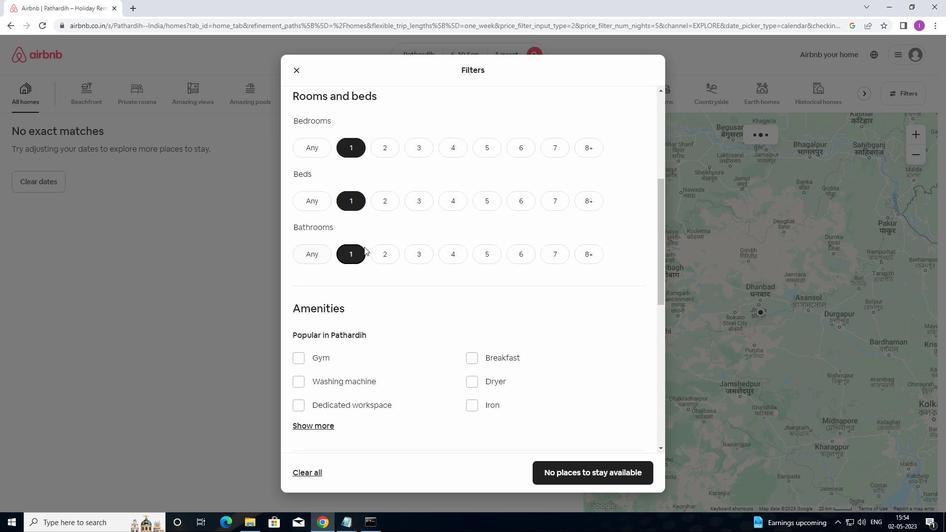 
Action: Mouse scrolled (381, 252) with delta (0, 0)
Screenshot: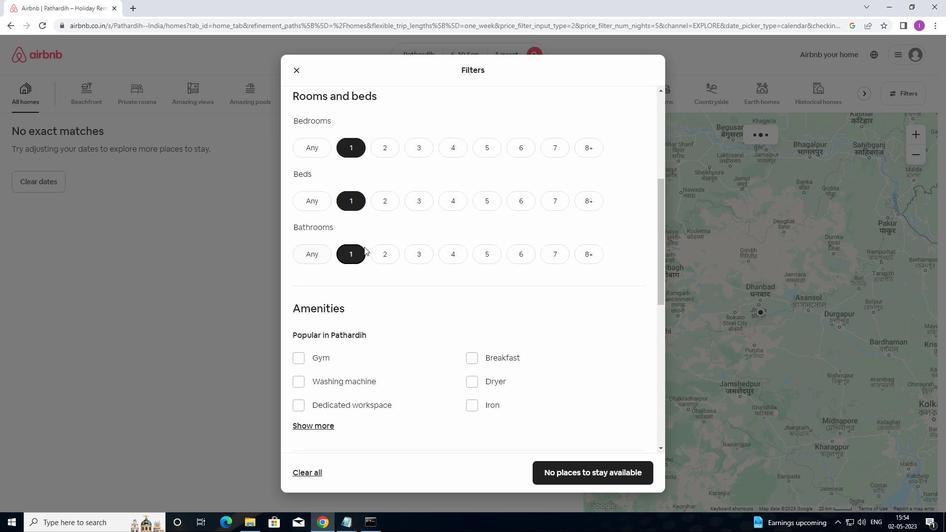 
Action: Mouse moved to (385, 253)
Screenshot: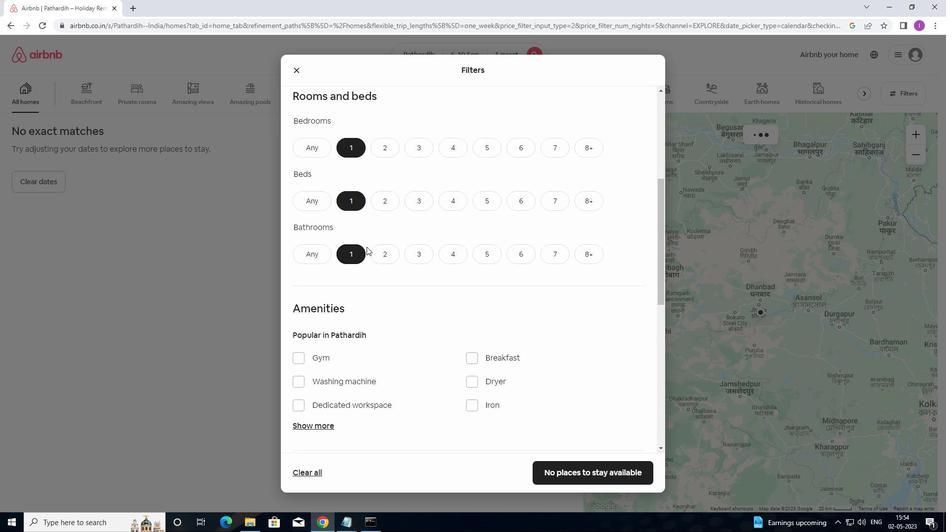 
Action: Mouse scrolled (385, 253) with delta (0, 0)
Screenshot: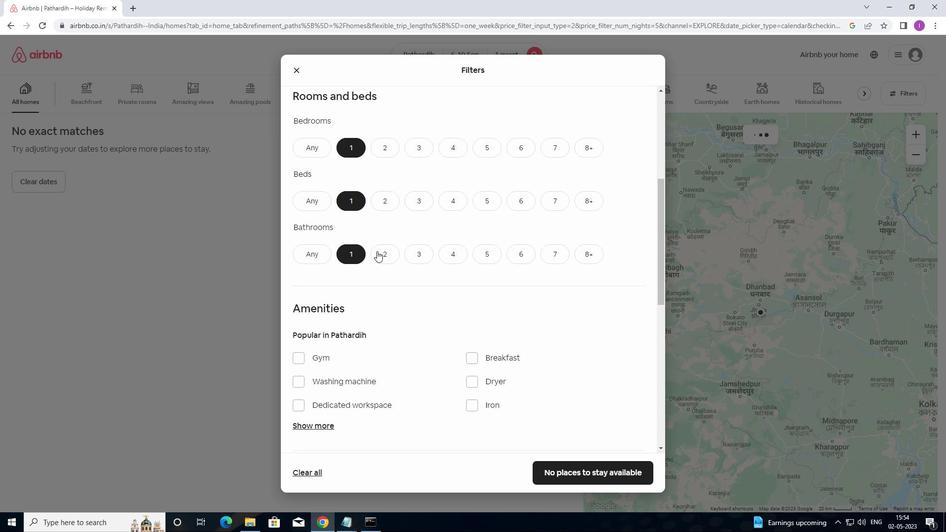 
Action: Mouse moved to (388, 253)
Screenshot: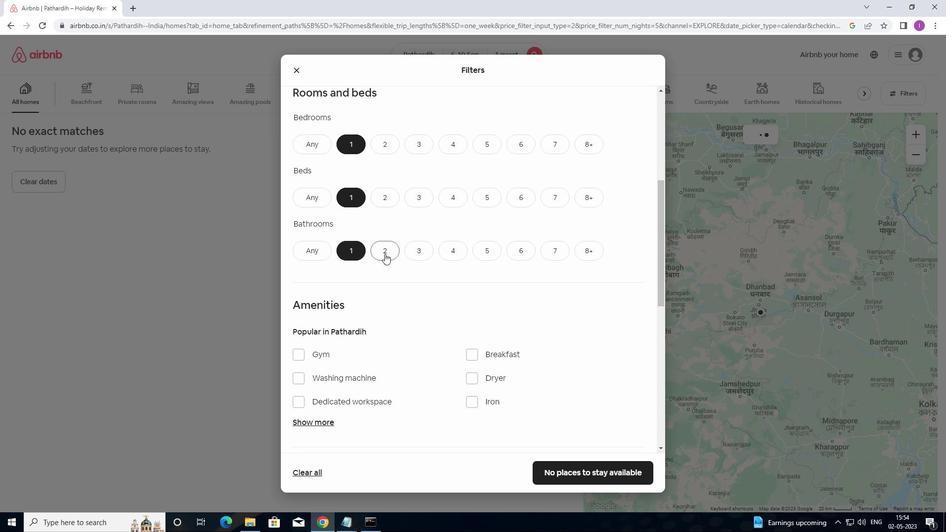 
Action: Mouse scrolled (388, 253) with delta (0, 0)
Screenshot: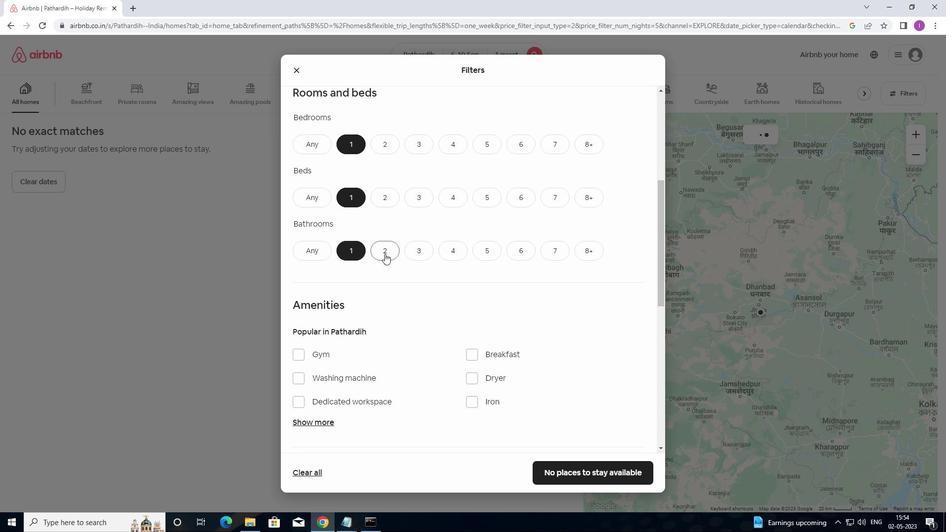 
Action: Mouse moved to (409, 241)
Screenshot: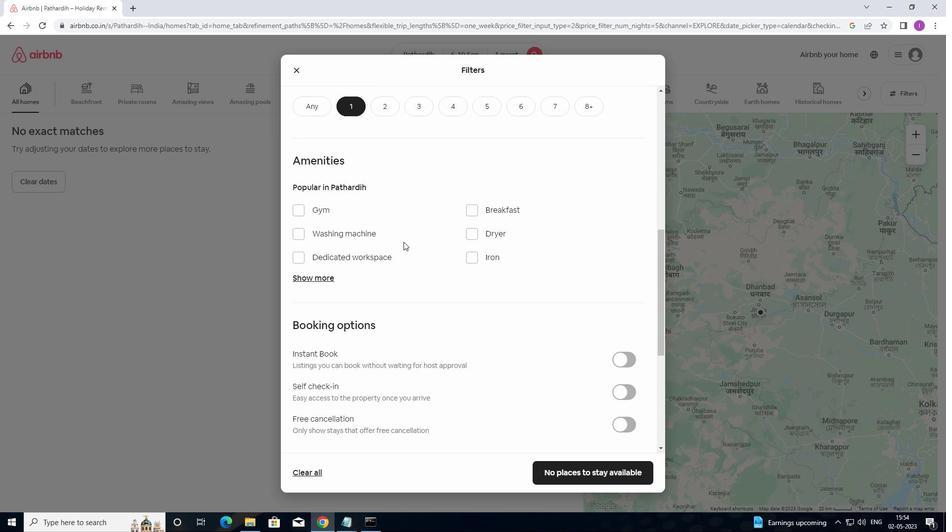 
Action: Mouse scrolled (409, 240) with delta (0, 0)
Screenshot: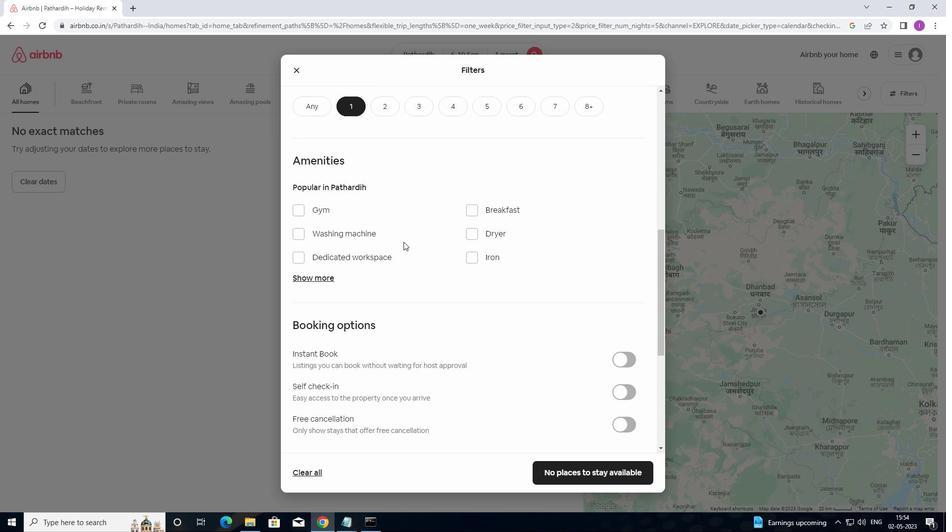 
Action: Mouse moved to (502, 226)
Screenshot: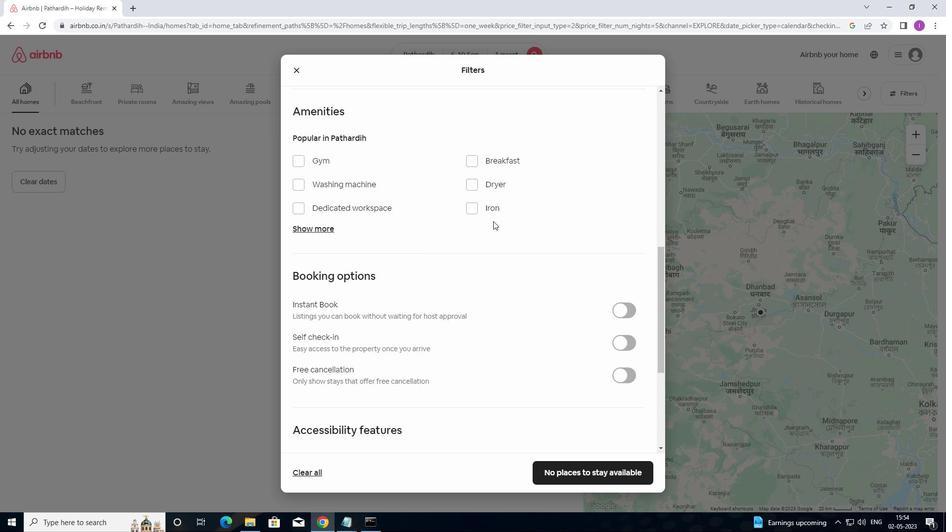 
Action: Mouse scrolled (502, 225) with delta (0, 0)
Screenshot: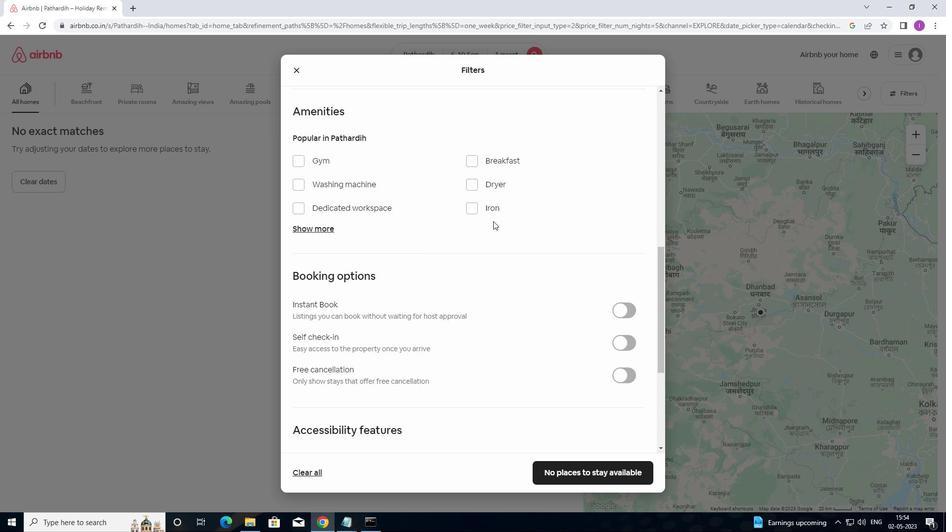 
Action: Mouse moved to (508, 230)
Screenshot: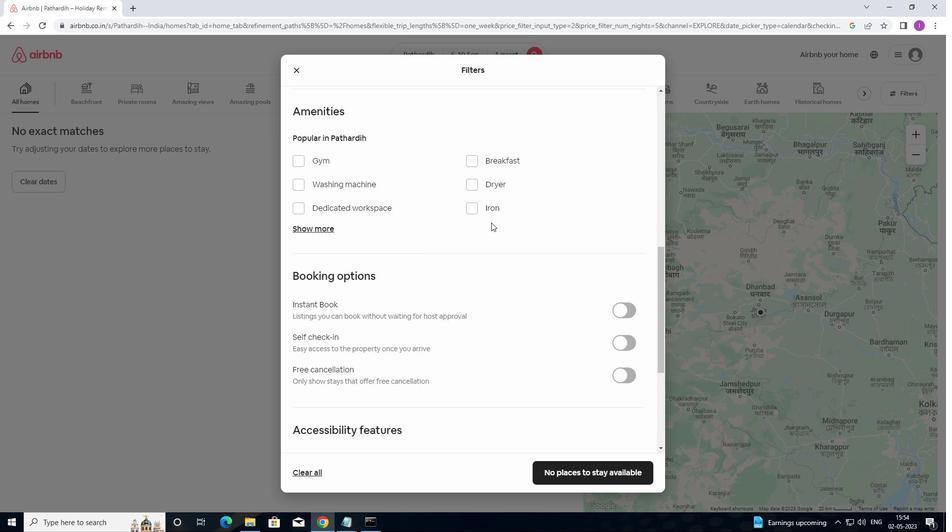 
Action: Mouse scrolled (508, 229) with delta (0, 0)
Screenshot: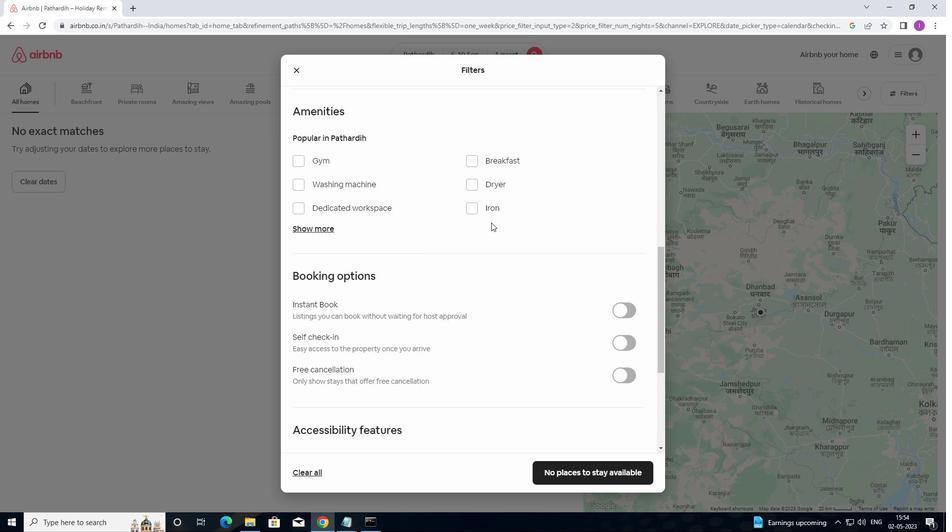 
Action: Mouse moved to (523, 237)
Screenshot: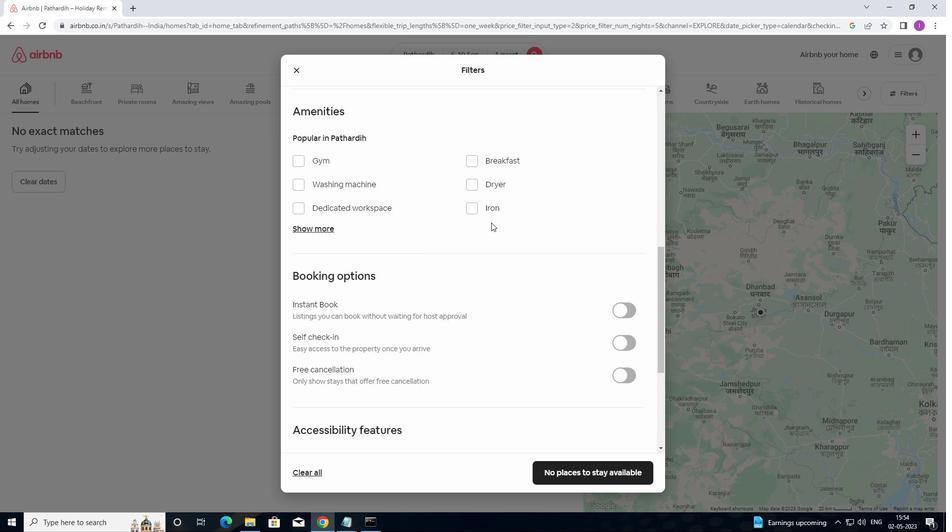 
Action: Mouse scrolled (523, 236) with delta (0, 0)
Screenshot: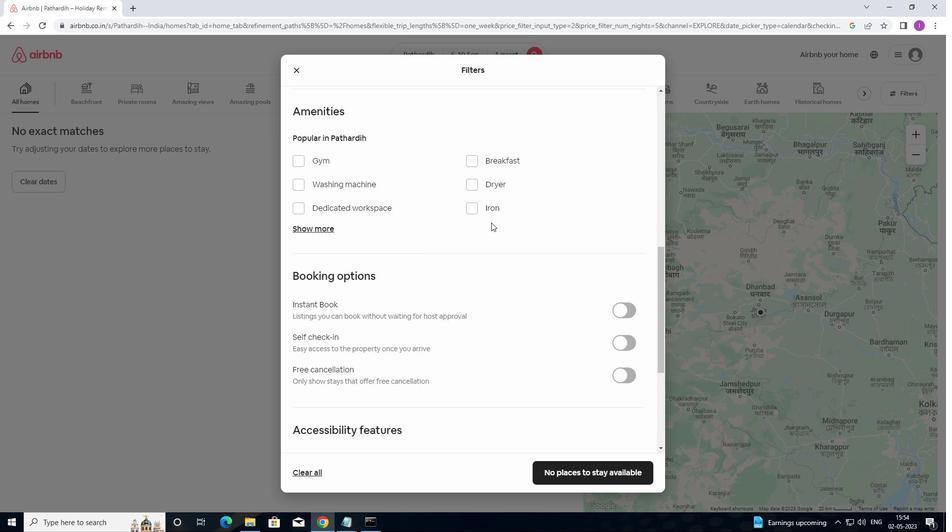 
Action: Mouse moved to (534, 241)
Screenshot: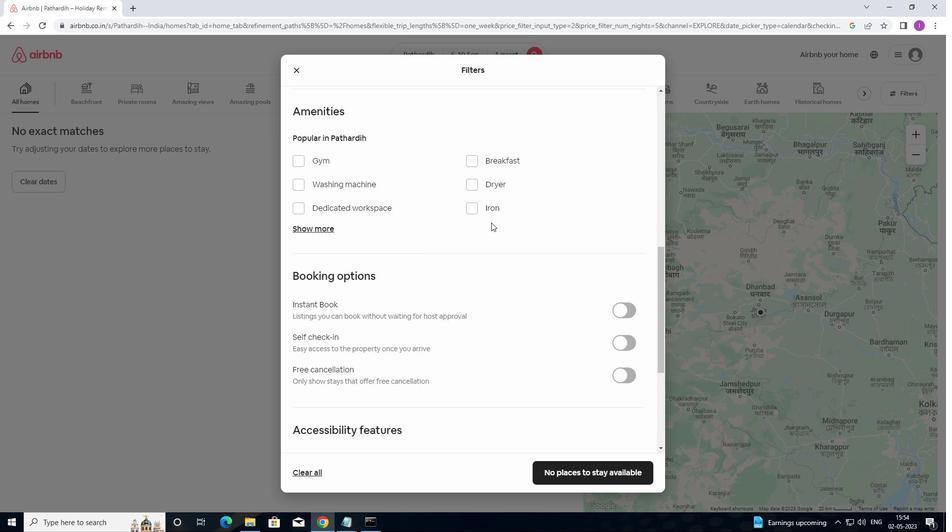 
Action: Mouse scrolled (534, 240) with delta (0, 0)
Screenshot: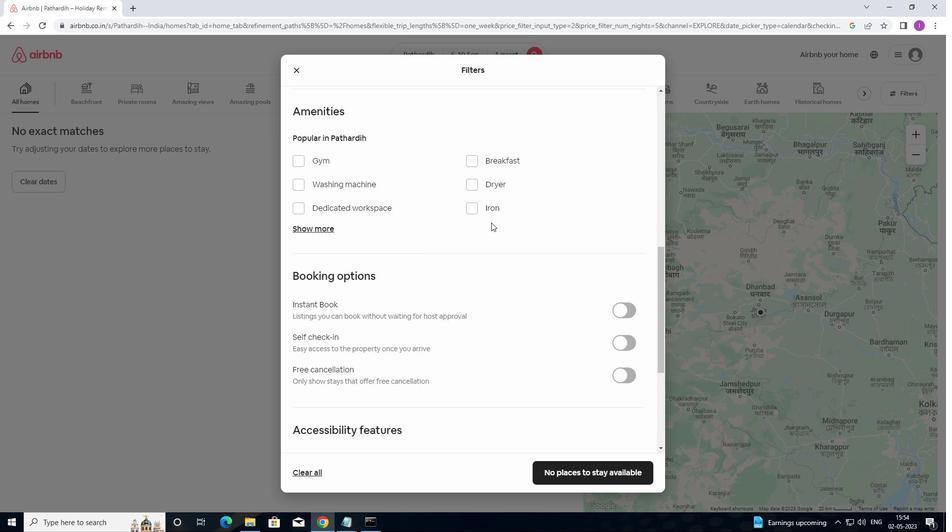 
Action: Mouse moved to (633, 148)
Screenshot: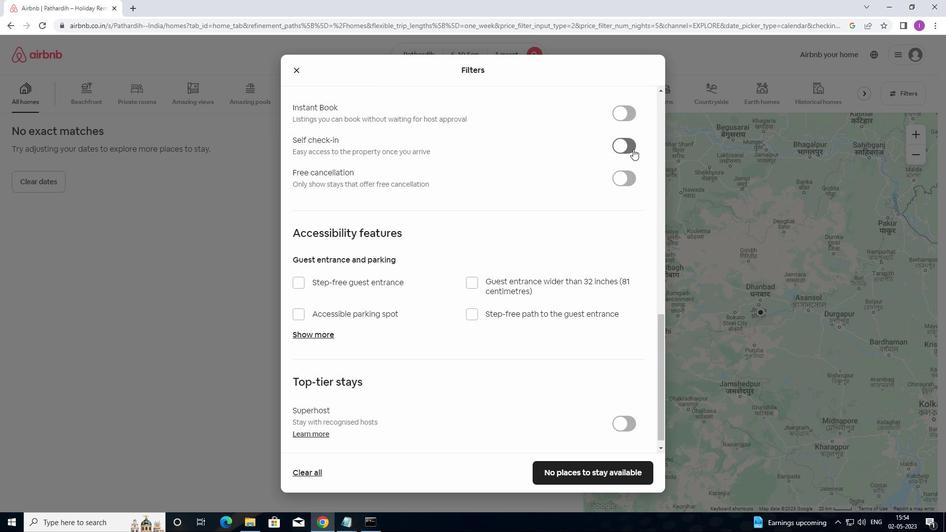 
Action: Mouse pressed left at (633, 148)
Screenshot: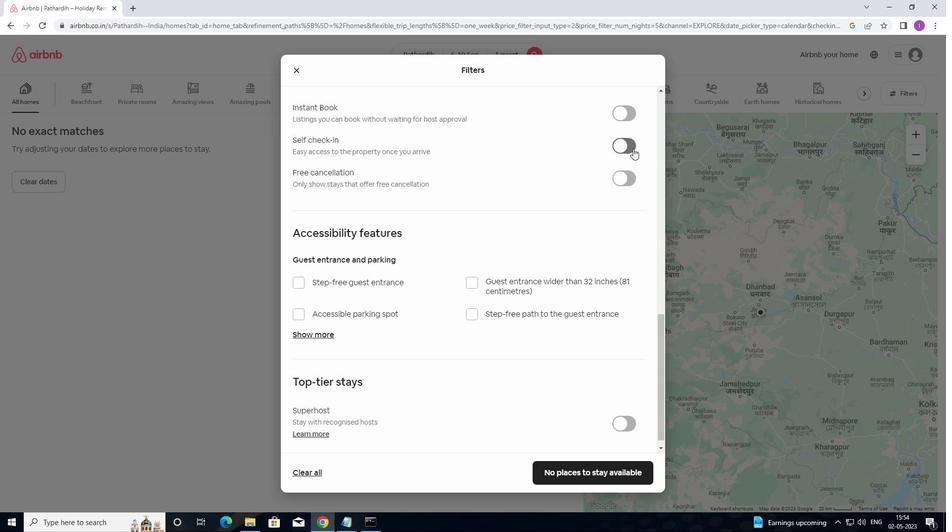 
Action: Mouse moved to (509, 216)
Screenshot: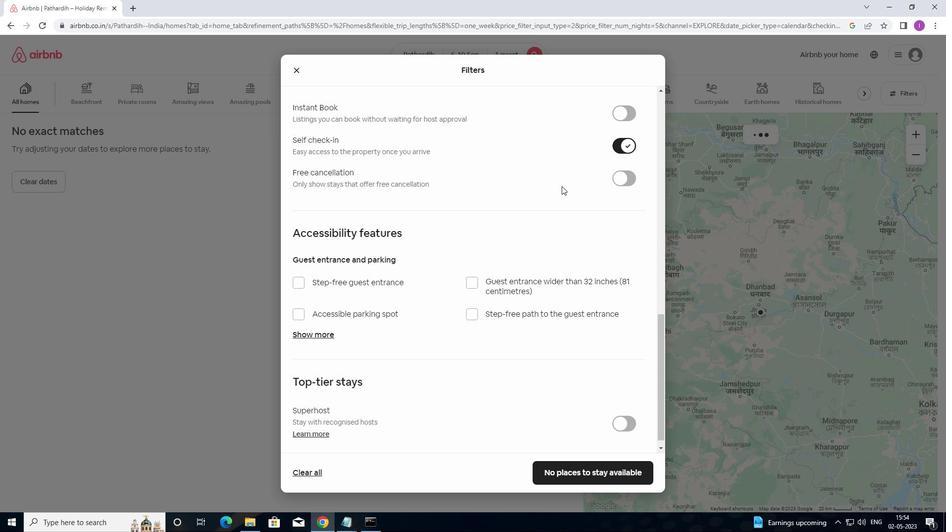 
Action: Mouse scrolled (509, 216) with delta (0, 0)
Screenshot: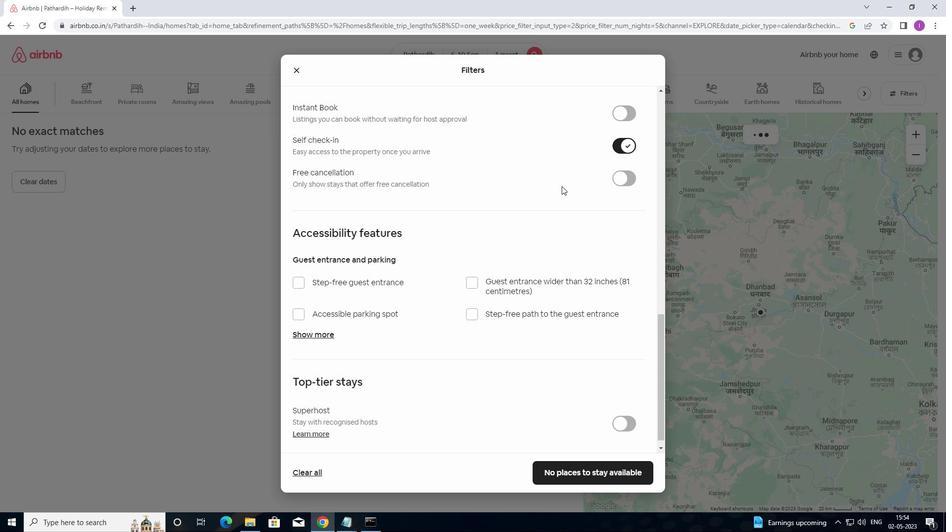 
Action: Mouse moved to (509, 217)
Screenshot: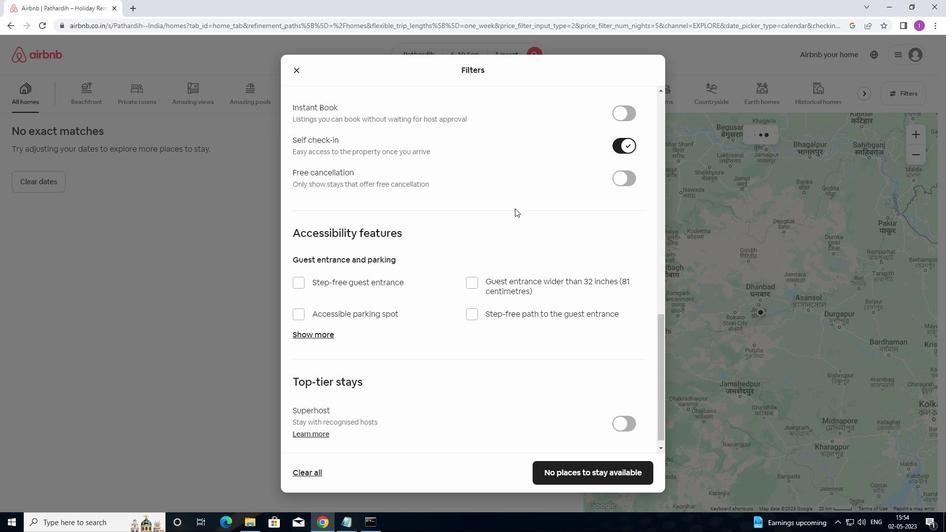 
Action: Mouse scrolled (509, 216) with delta (0, 0)
Screenshot: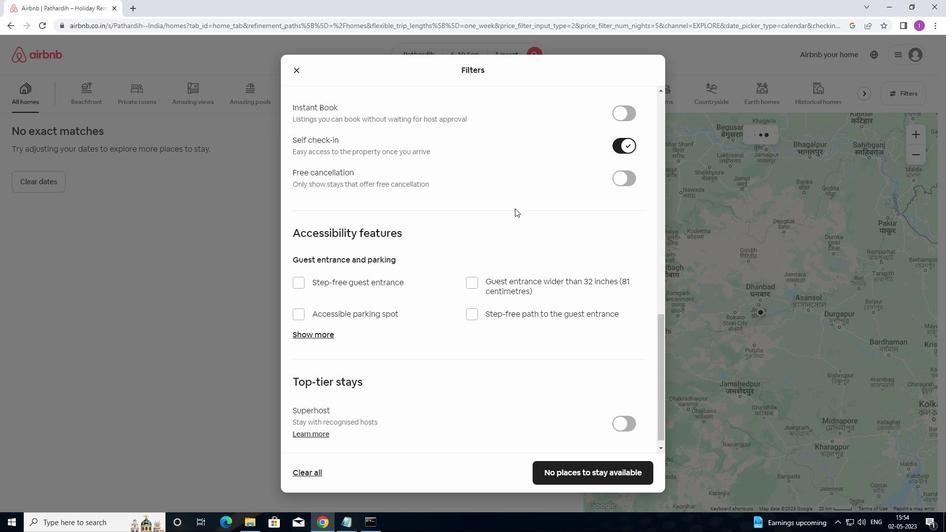 
Action: Mouse scrolled (509, 216) with delta (0, 0)
Screenshot: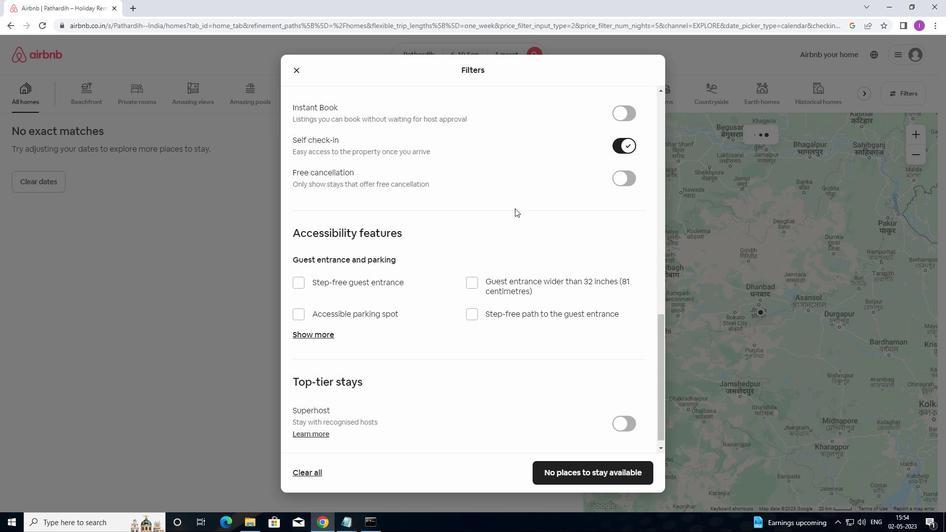 
Action: Mouse moved to (509, 219)
Screenshot: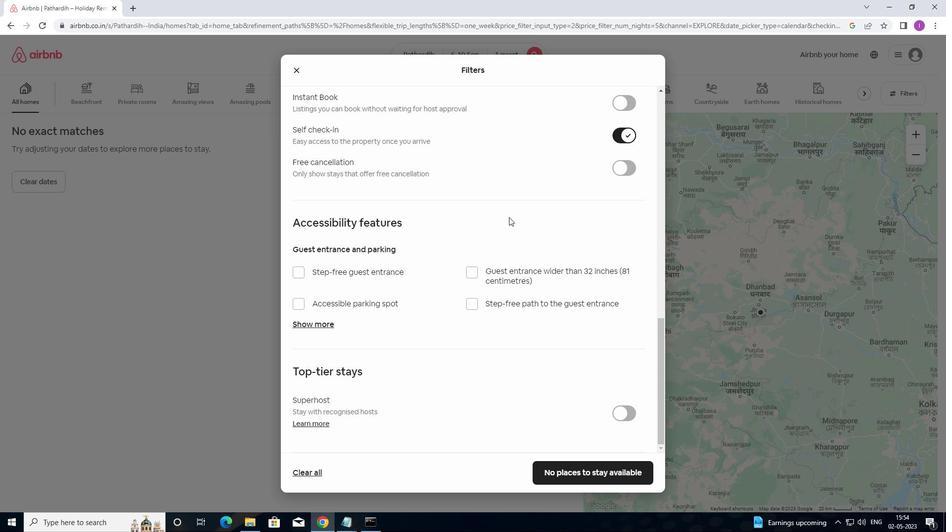 
Action: Mouse scrolled (509, 218) with delta (0, 0)
Screenshot: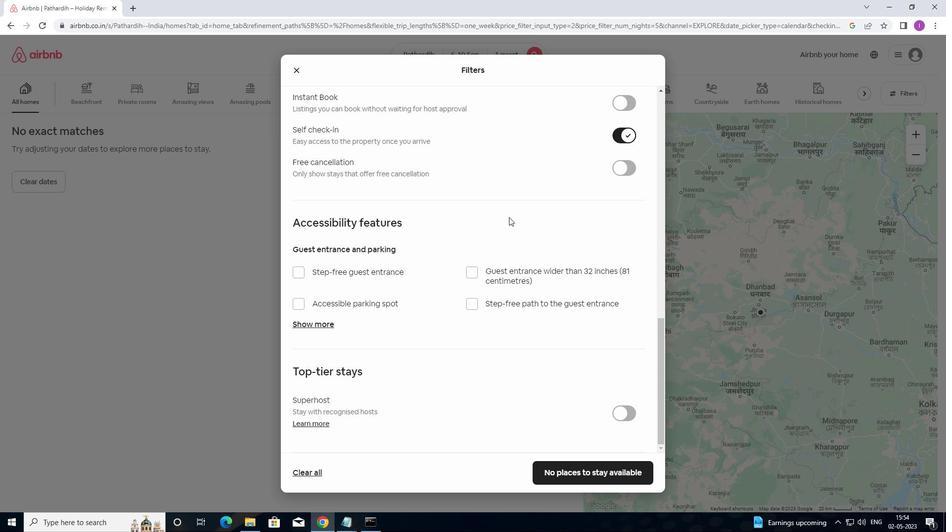 
Action: Mouse moved to (509, 221)
Screenshot: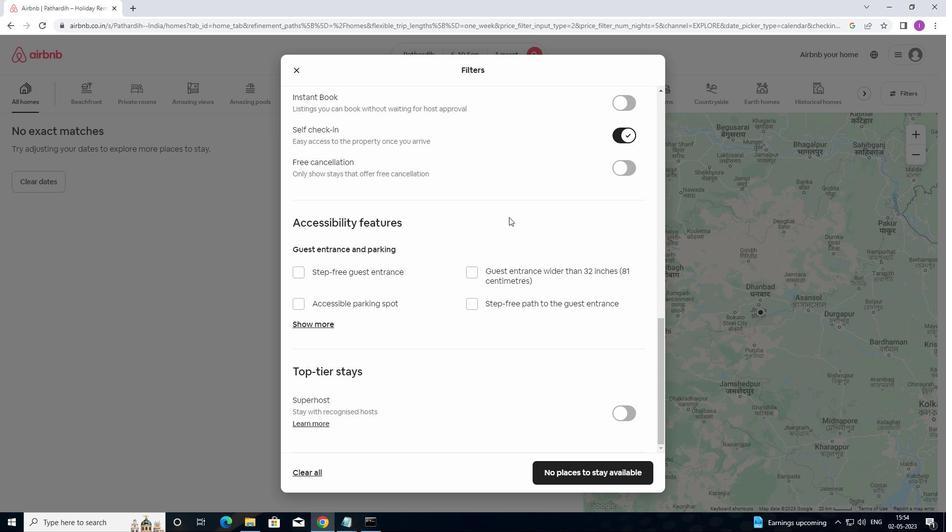 
Action: Mouse scrolled (509, 221) with delta (0, 0)
Screenshot: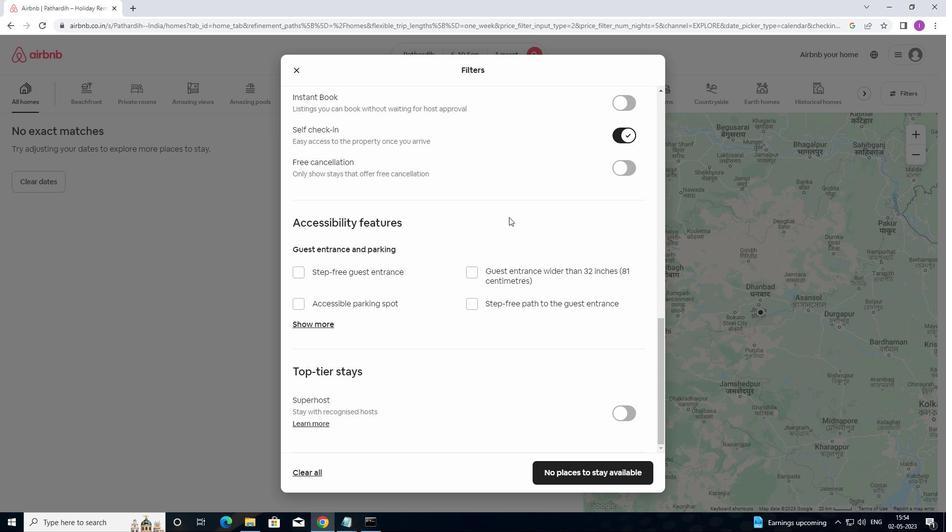 
Action: Mouse moved to (509, 227)
Screenshot: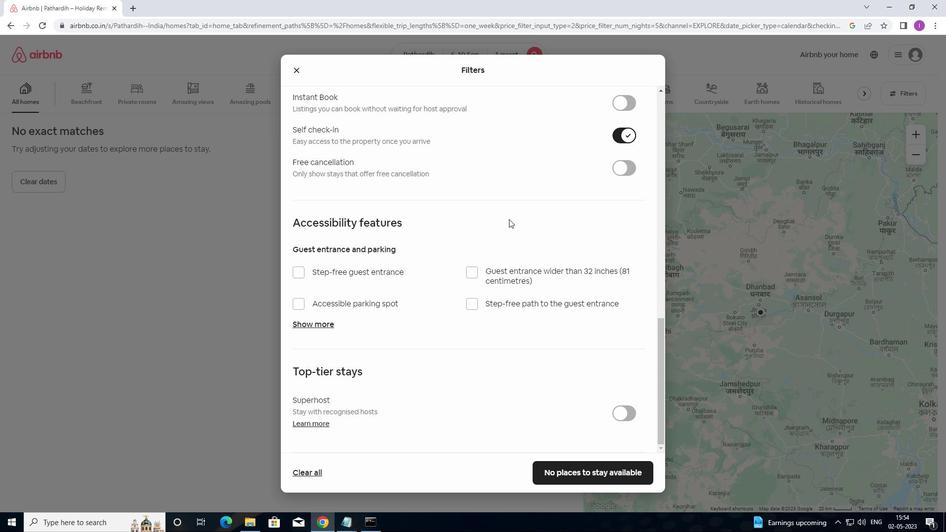 
Action: Mouse scrolled (509, 227) with delta (0, 0)
Screenshot: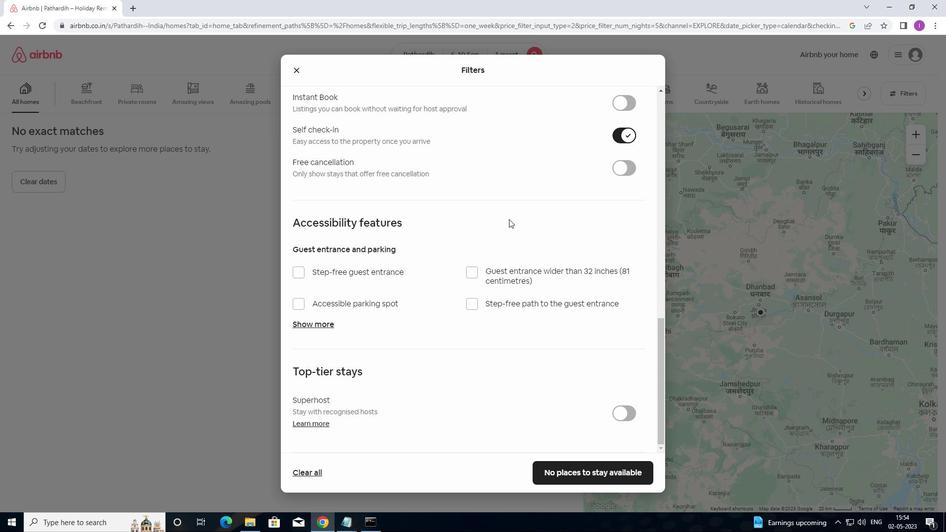 
Action: Mouse moved to (575, 453)
Screenshot: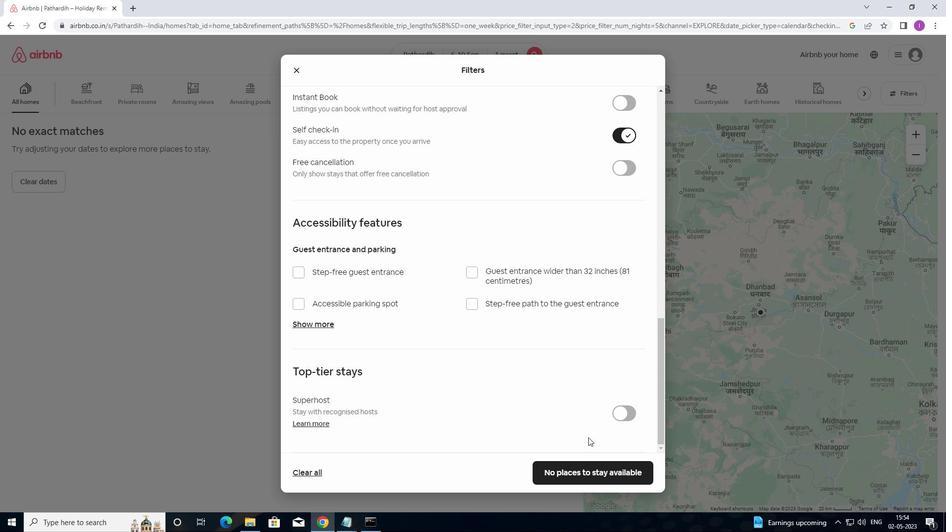 
Action: Mouse scrolled (575, 452) with delta (0, 0)
Screenshot: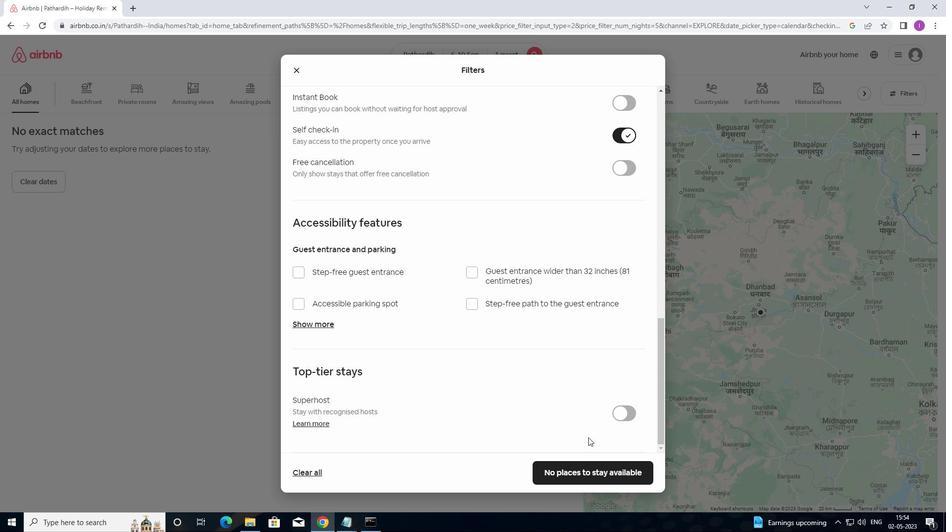 
Action: Mouse moved to (574, 459)
Screenshot: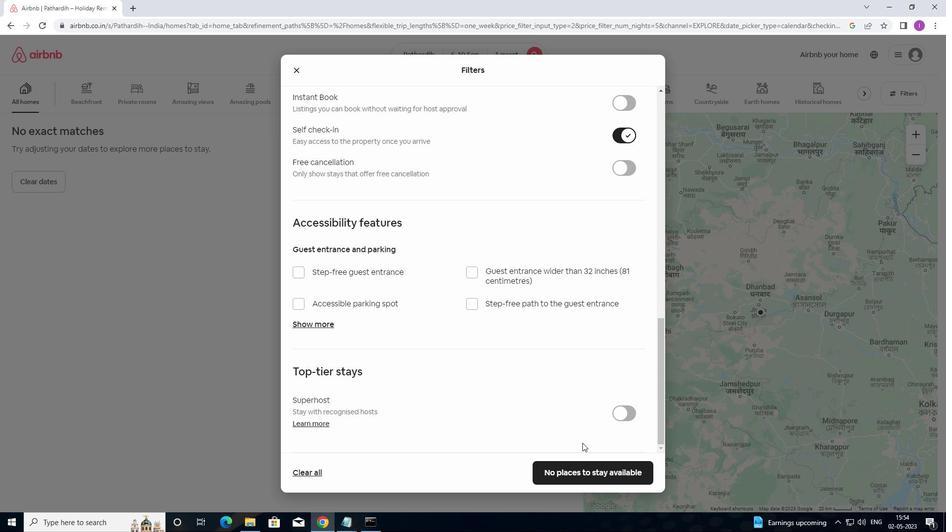 
Action: Mouse scrolled (574, 459) with delta (0, 0)
Screenshot: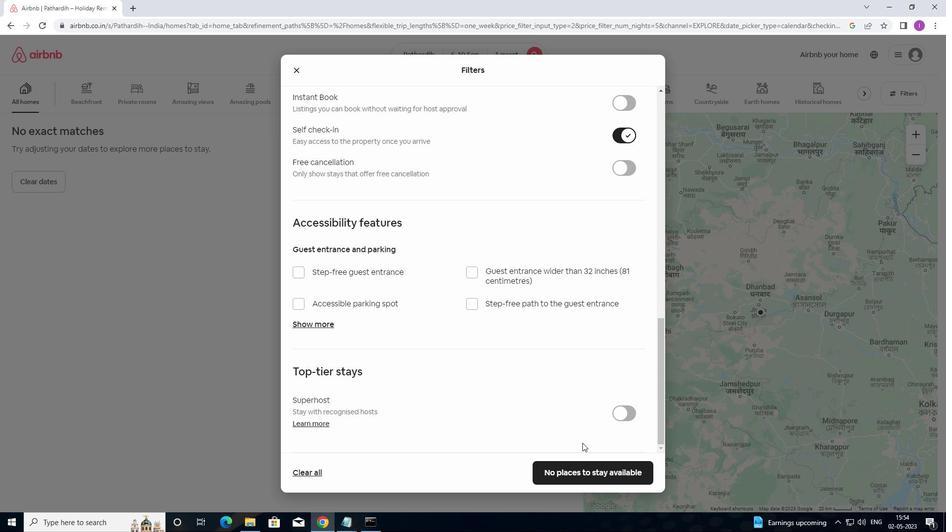 
Action: Mouse moved to (573, 463)
Screenshot: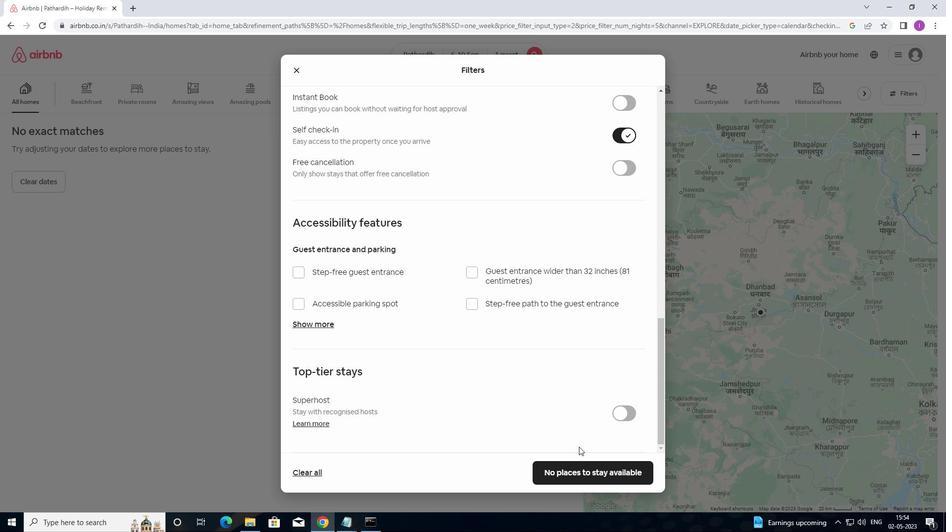 
Action: Mouse scrolled (573, 462) with delta (0, 0)
Screenshot: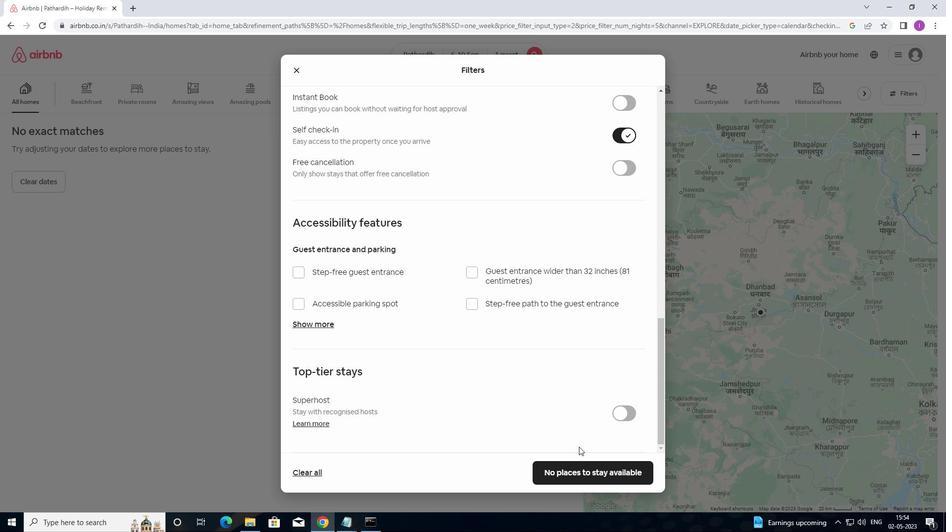 
Action: Mouse moved to (570, 466)
Screenshot: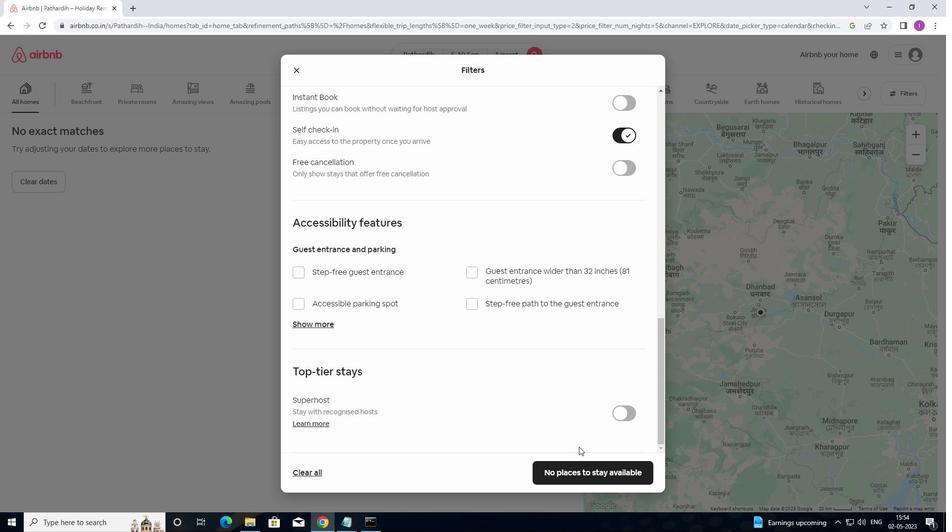 
Action: Mouse scrolled (570, 465) with delta (0, 0)
Screenshot: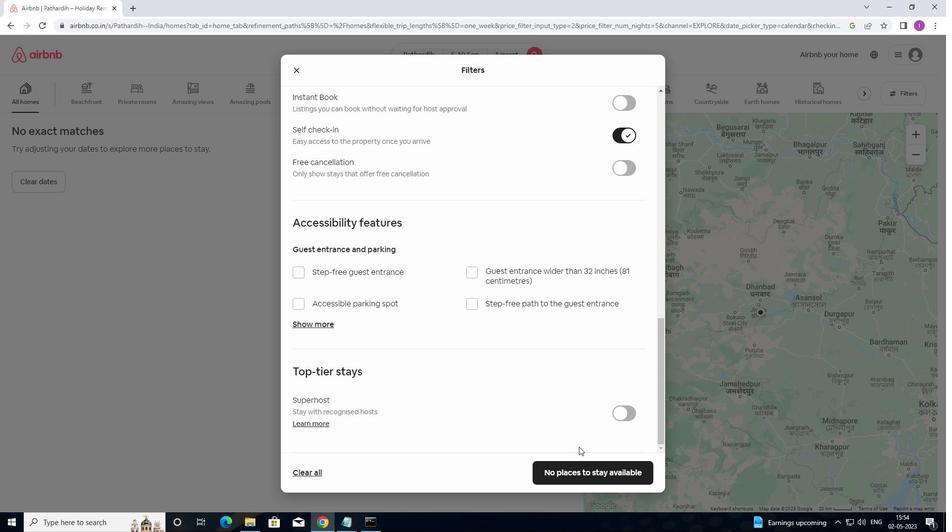 
Action: Mouse moved to (565, 479)
Screenshot: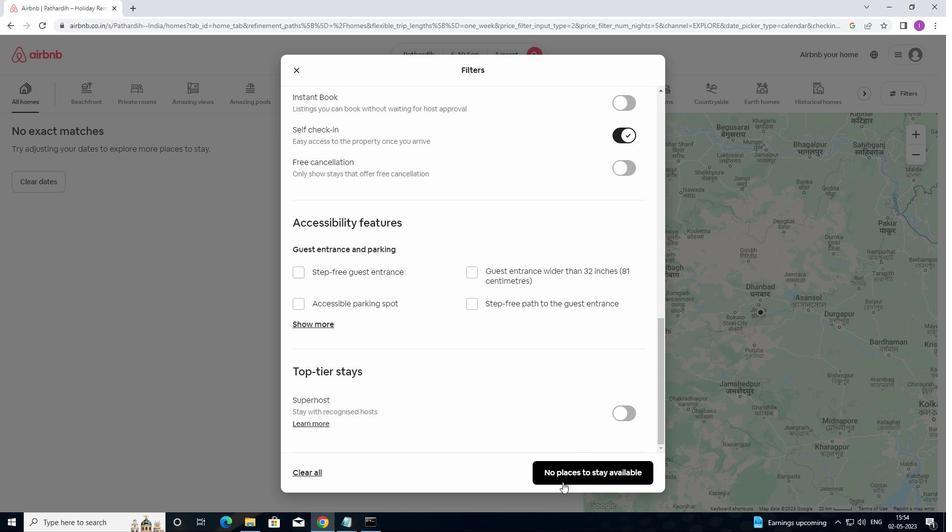 
Action: Mouse pressed left at (565, 479)
Screenshot: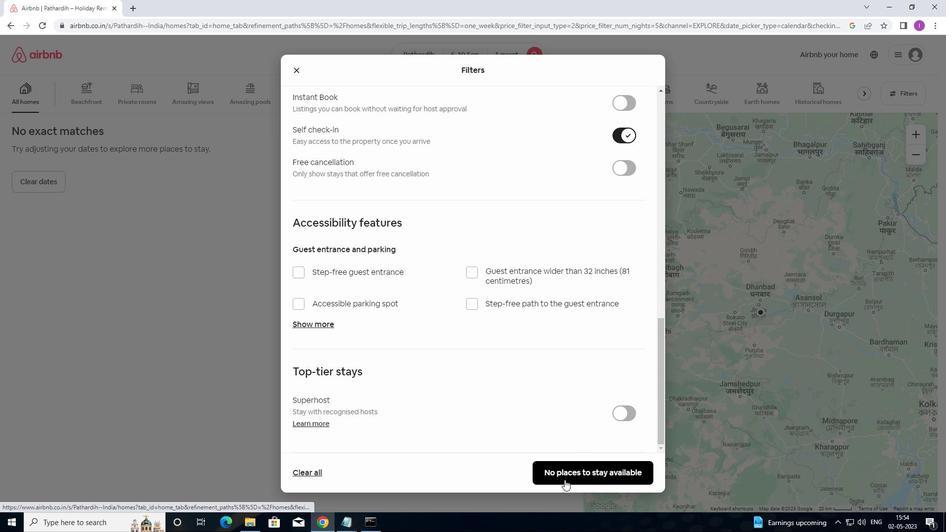 
Action: Mouse moved to (579, 471)
Screenshot: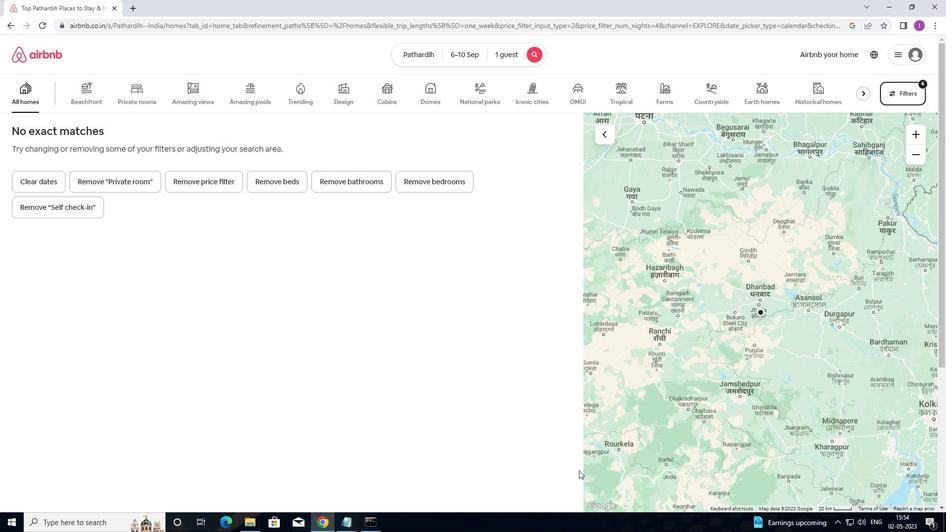 
